Task: Create a blank project AgileRealm with privacy Public and default view as List and in the team Taskers . Create three sections in the project as To-Do, Doing and Done
Action: Mouse moved to (85, 70)
Screenshot: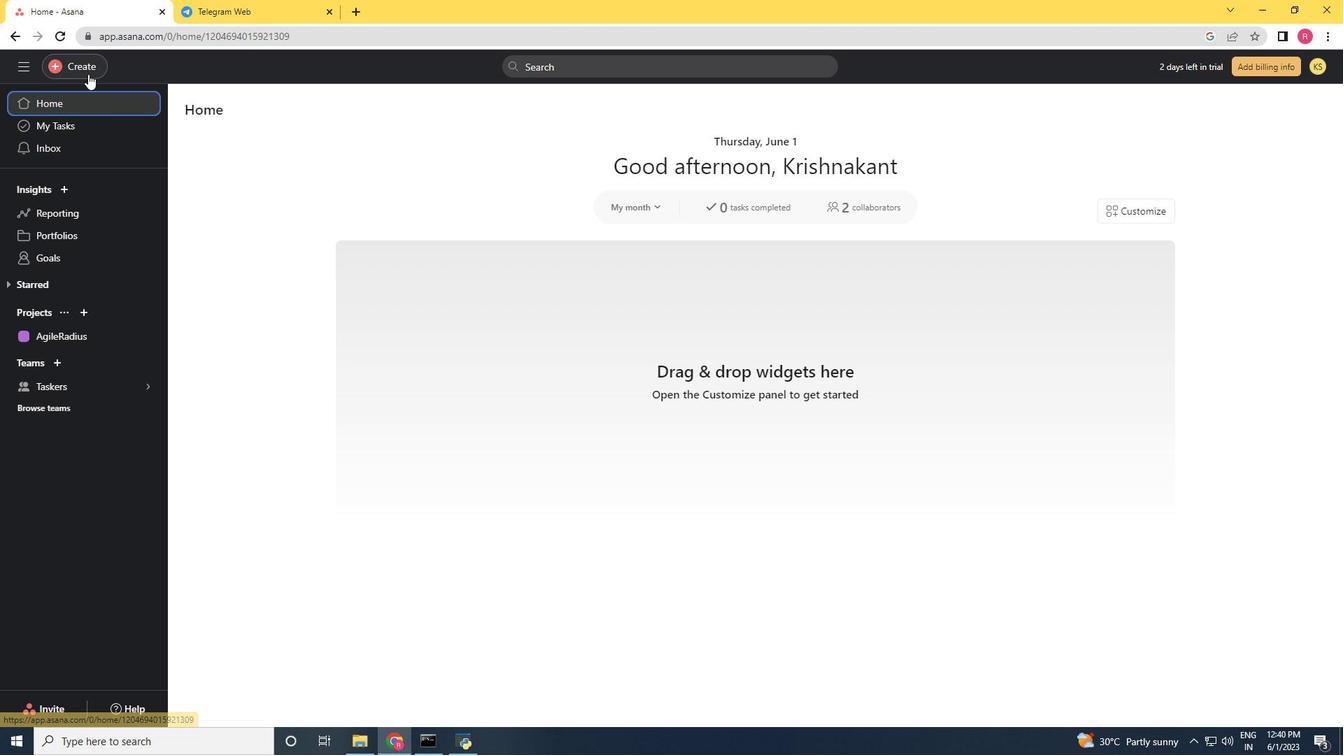
Action: Mouse pressed left at (85, 70)
Screenshot: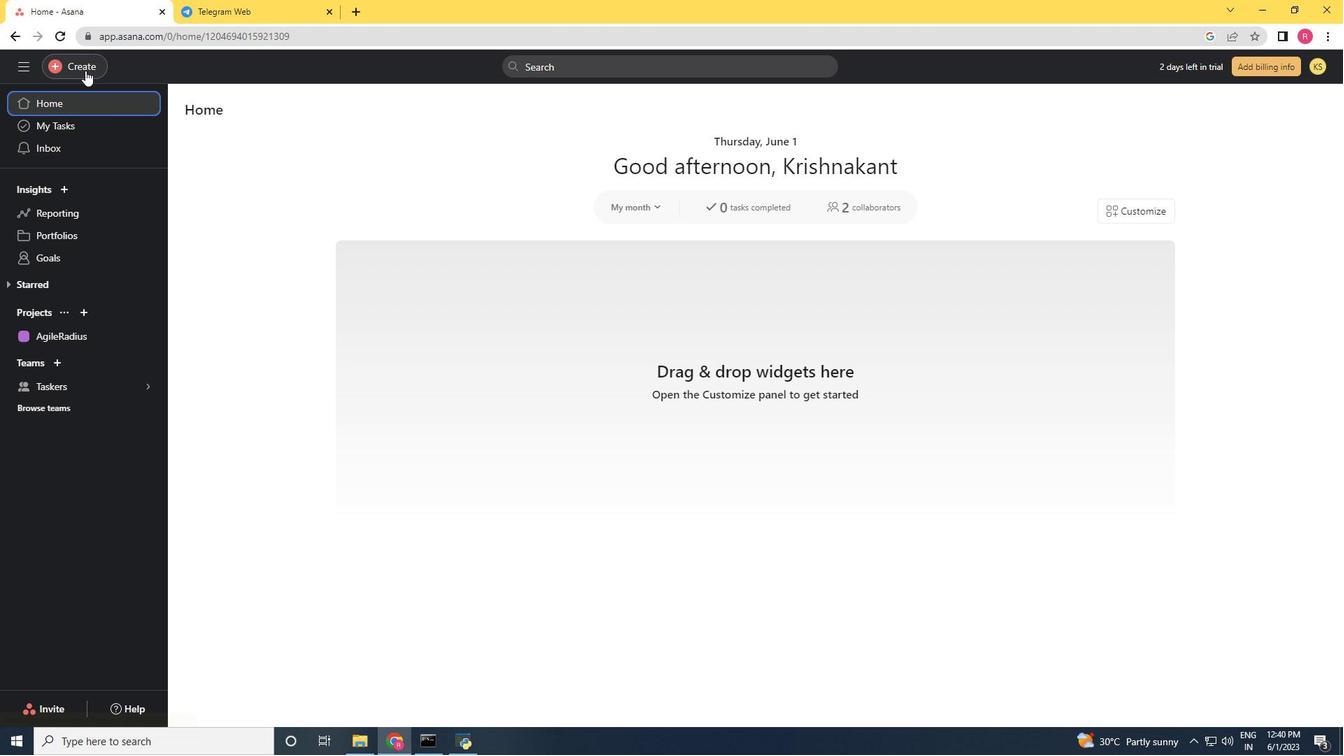 
Action: Mouse moved to (189, 105)
Screenshot: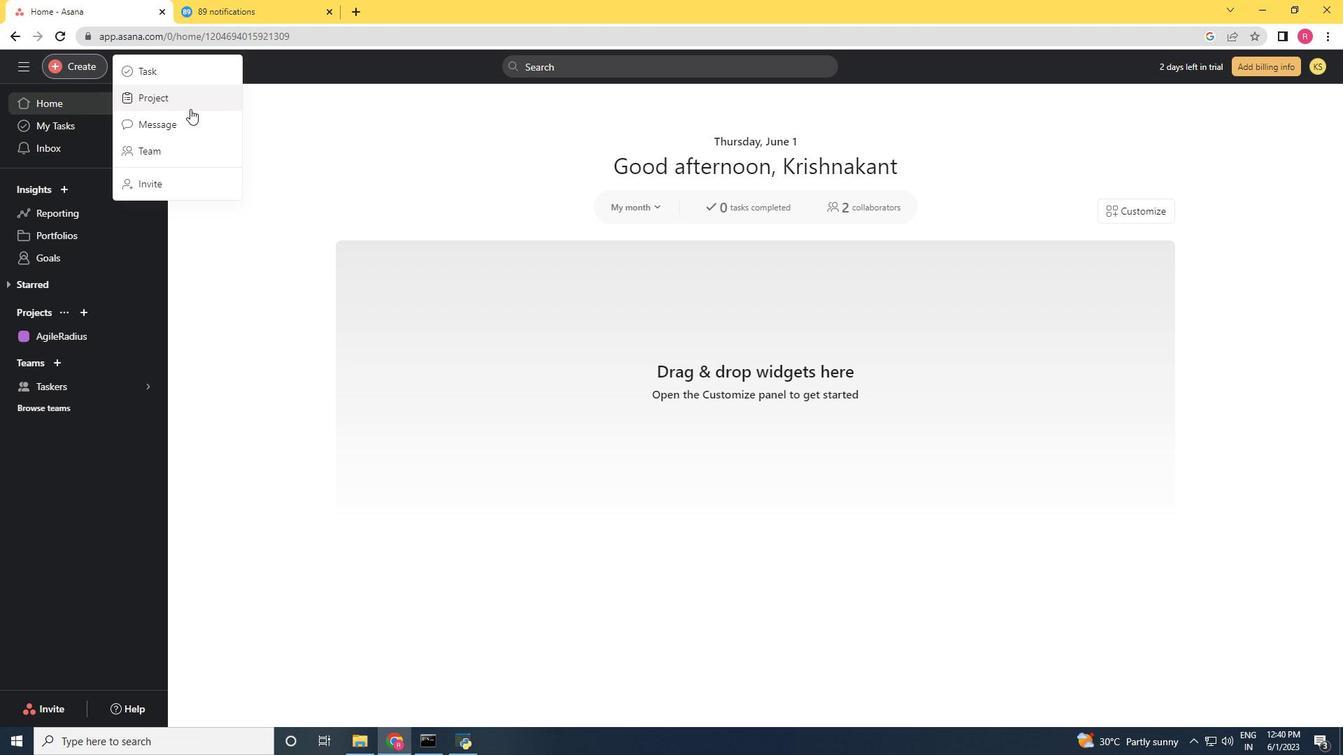 
Action: Mouse pressed left at (189, 105)
Screenshot: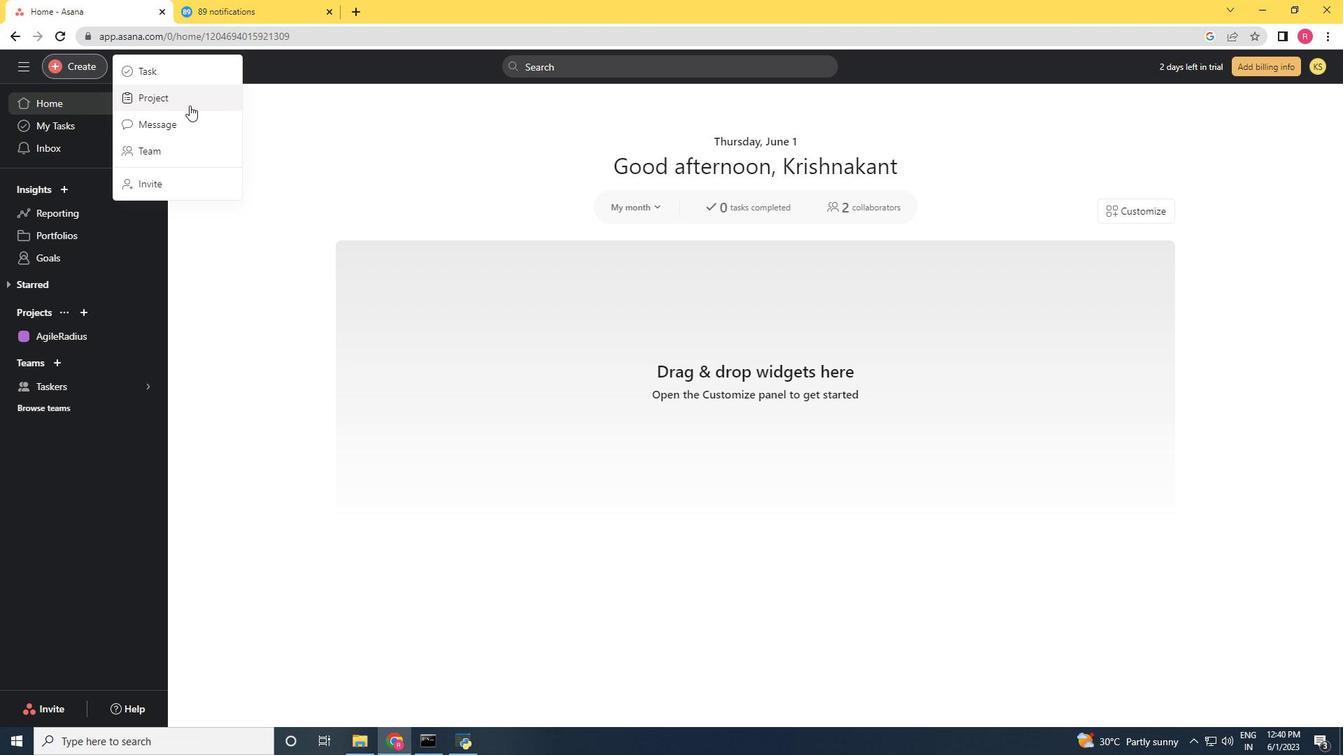
Action: Mouse moved to (585, 382)
Screenshot: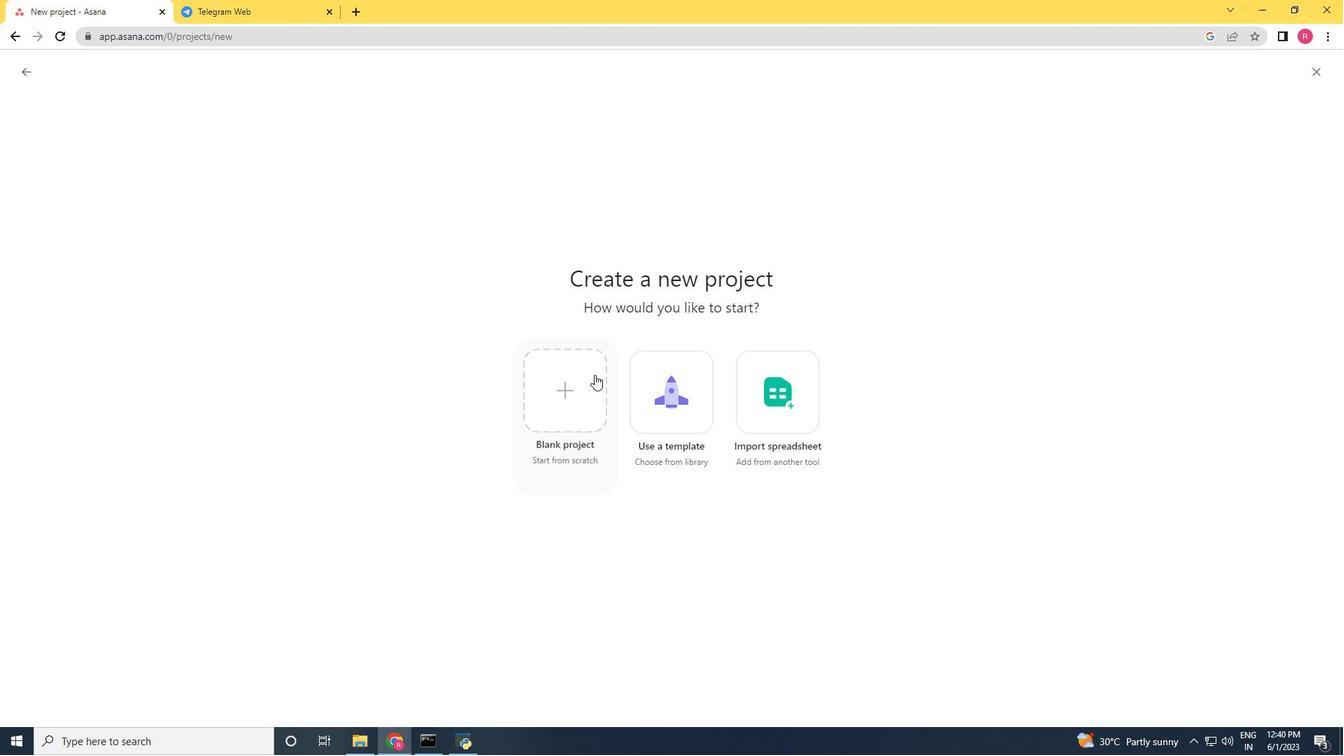 
Action: Mouse pressed left at (585, 382)
Screenshot: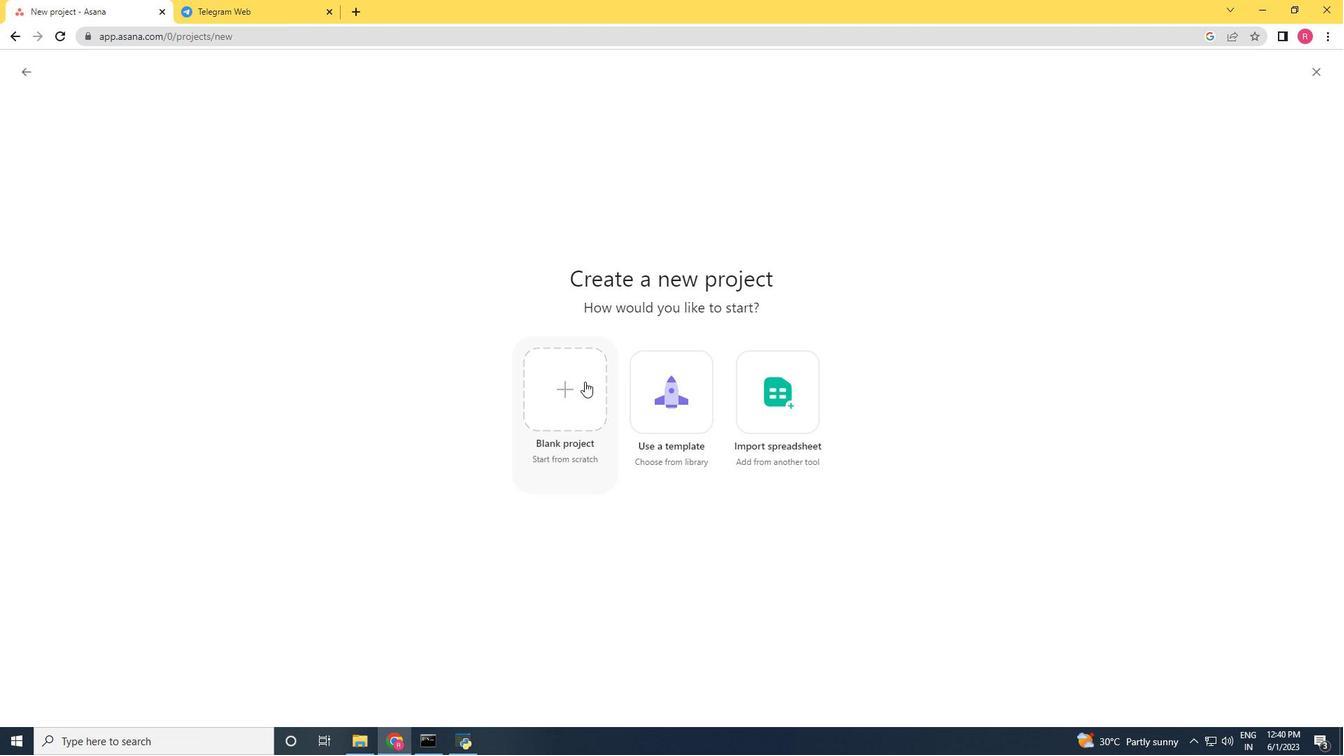 
Action: Key pressed <Key.shift><Key.shift><Key.shift><Key.shift><Key.shift>Agile<Key.shift>Realm
Screenshot: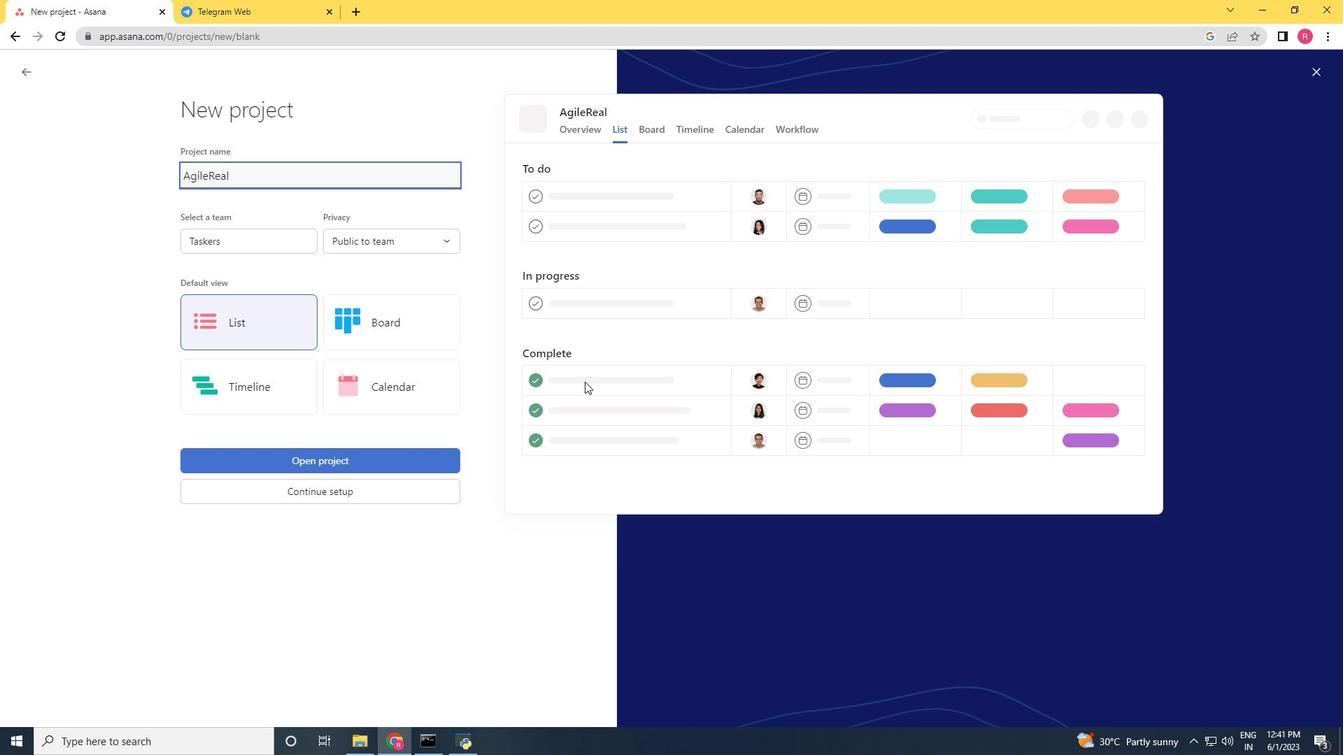 
Action: Mouse moved to (360, 246)
Screenshot: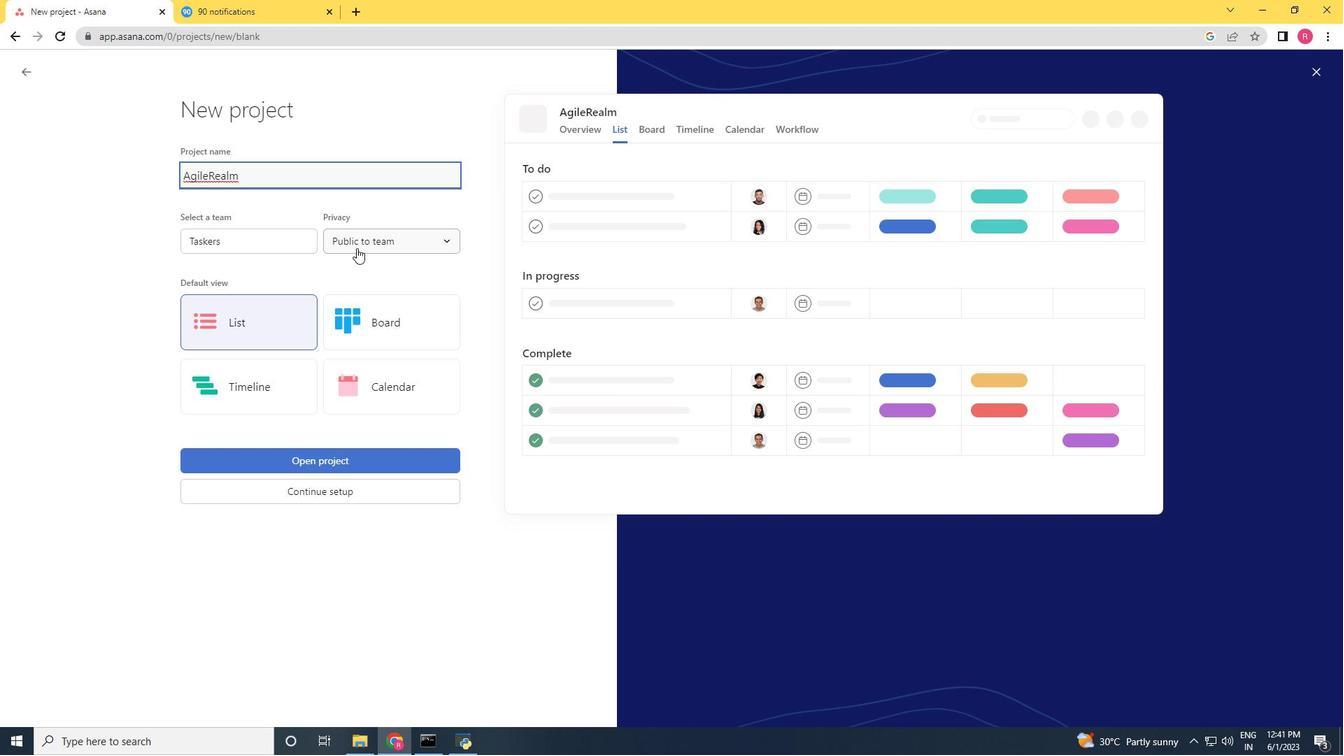 
Action: Mouse pressed left at (360, 246)
Screenshot: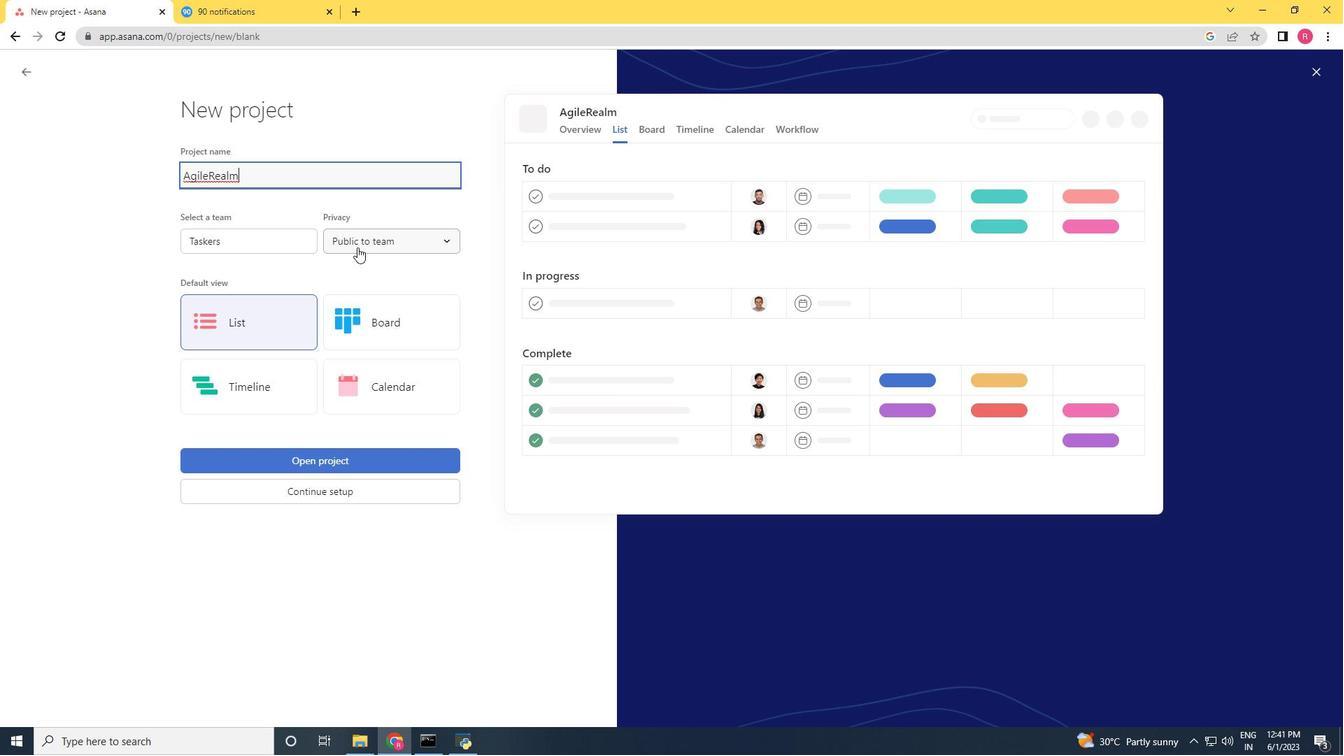 
Action: Mouse moved to (362, 264)
Screenshot: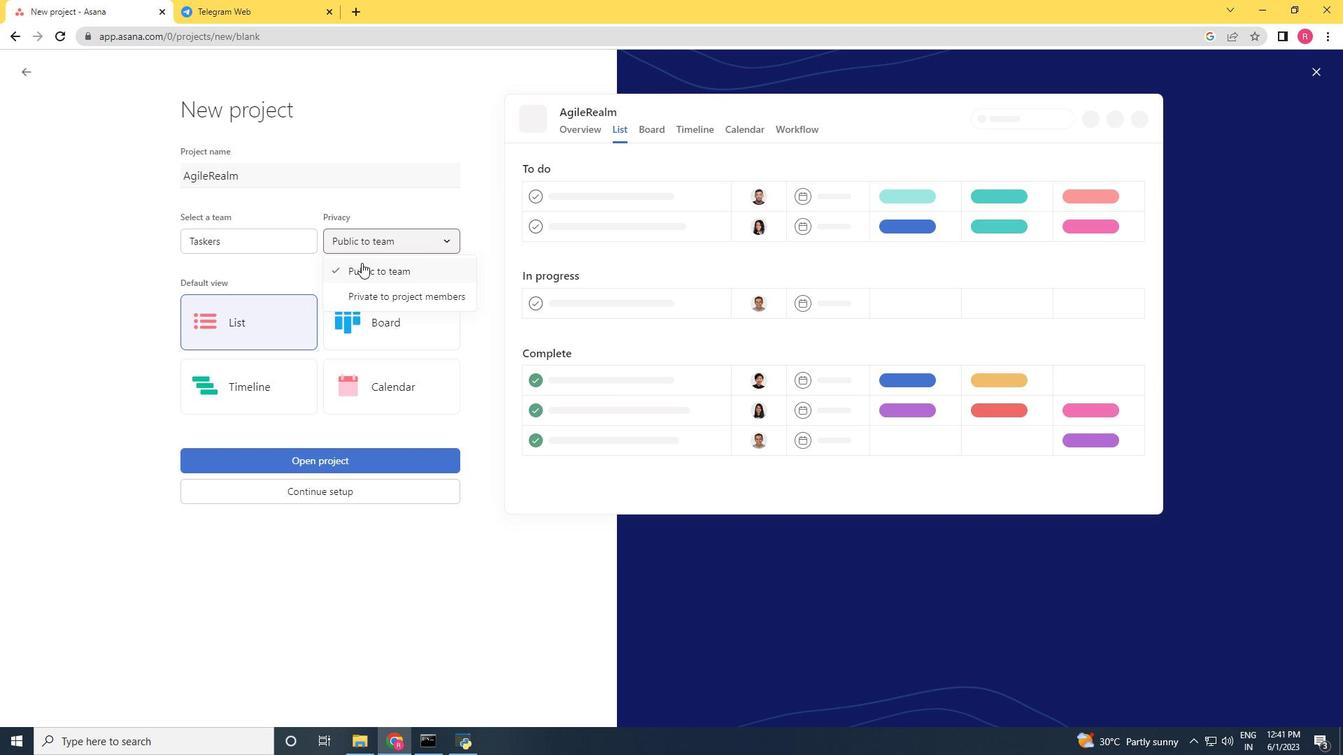 
Action: Mouse pressed left at (362, 264)
Screenshot: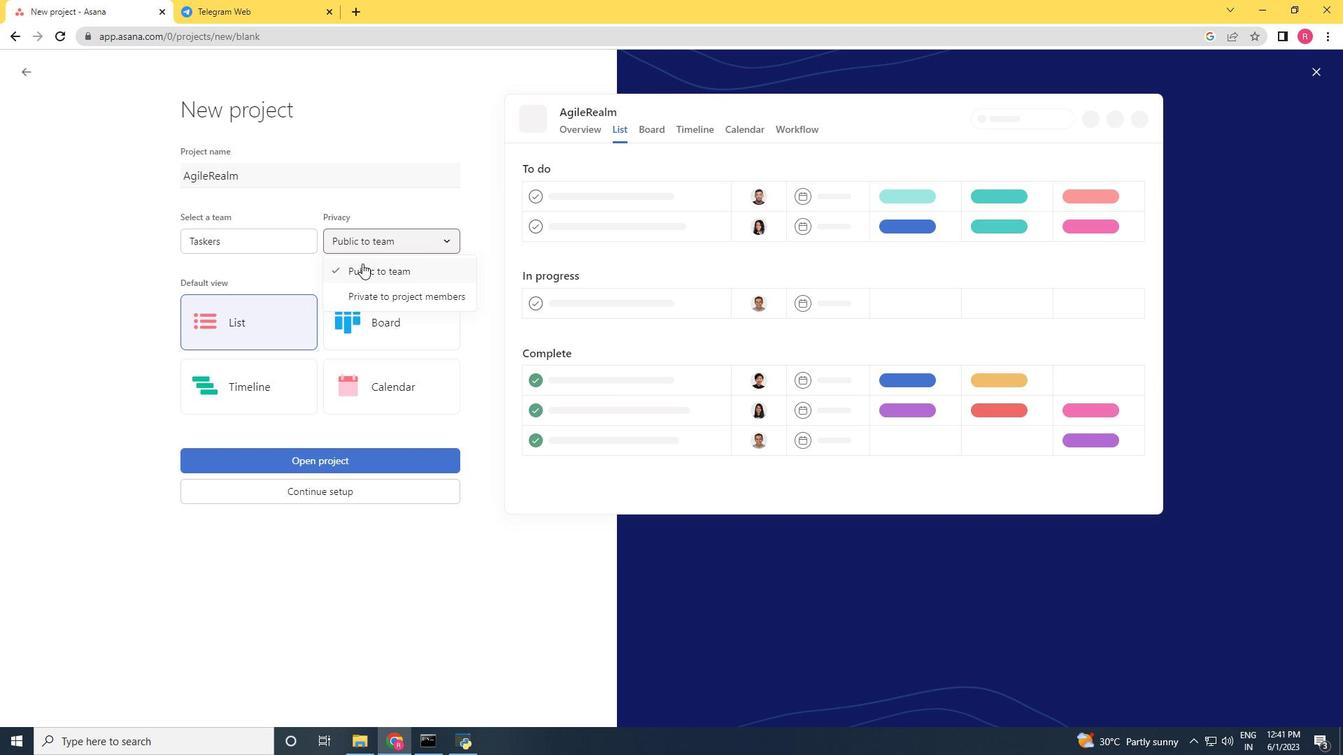 
Action: Mouse moved to (254, 304)
Screenshot: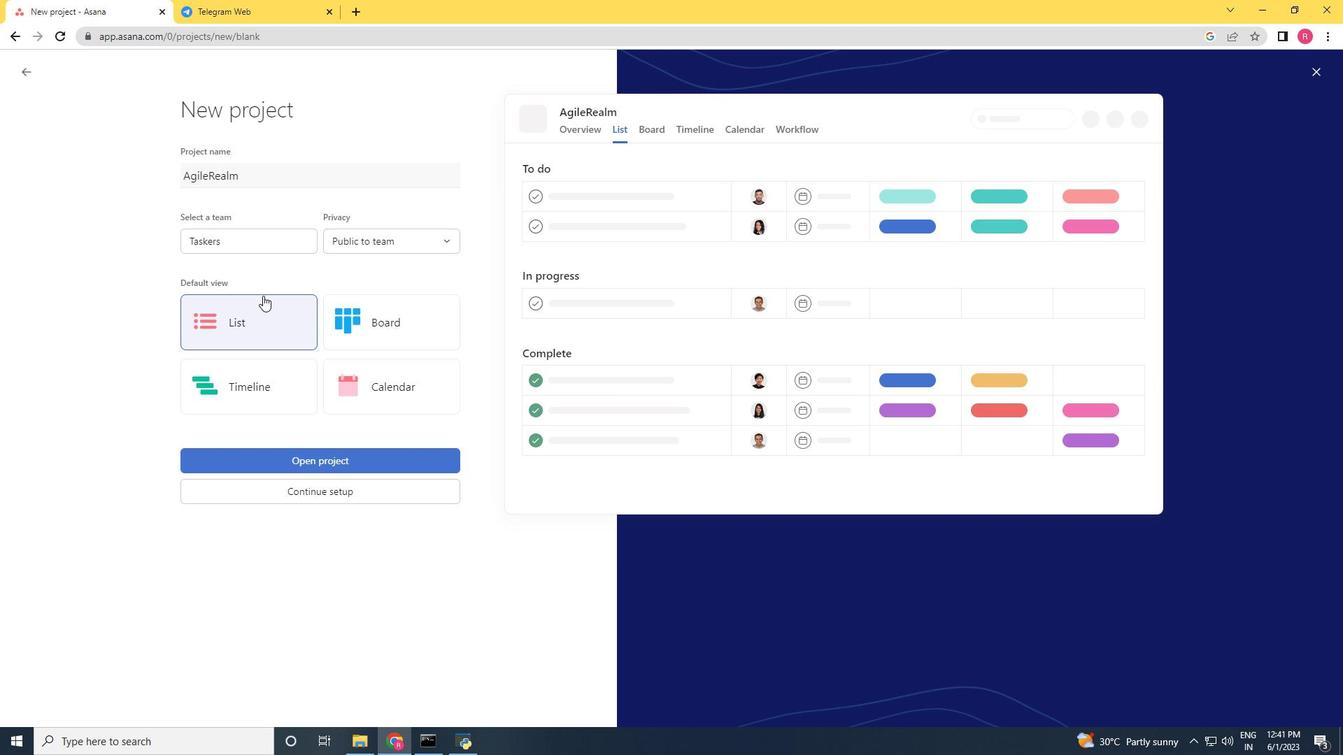 
Action: Mouse pressed left at (254, 304)
Screenshot: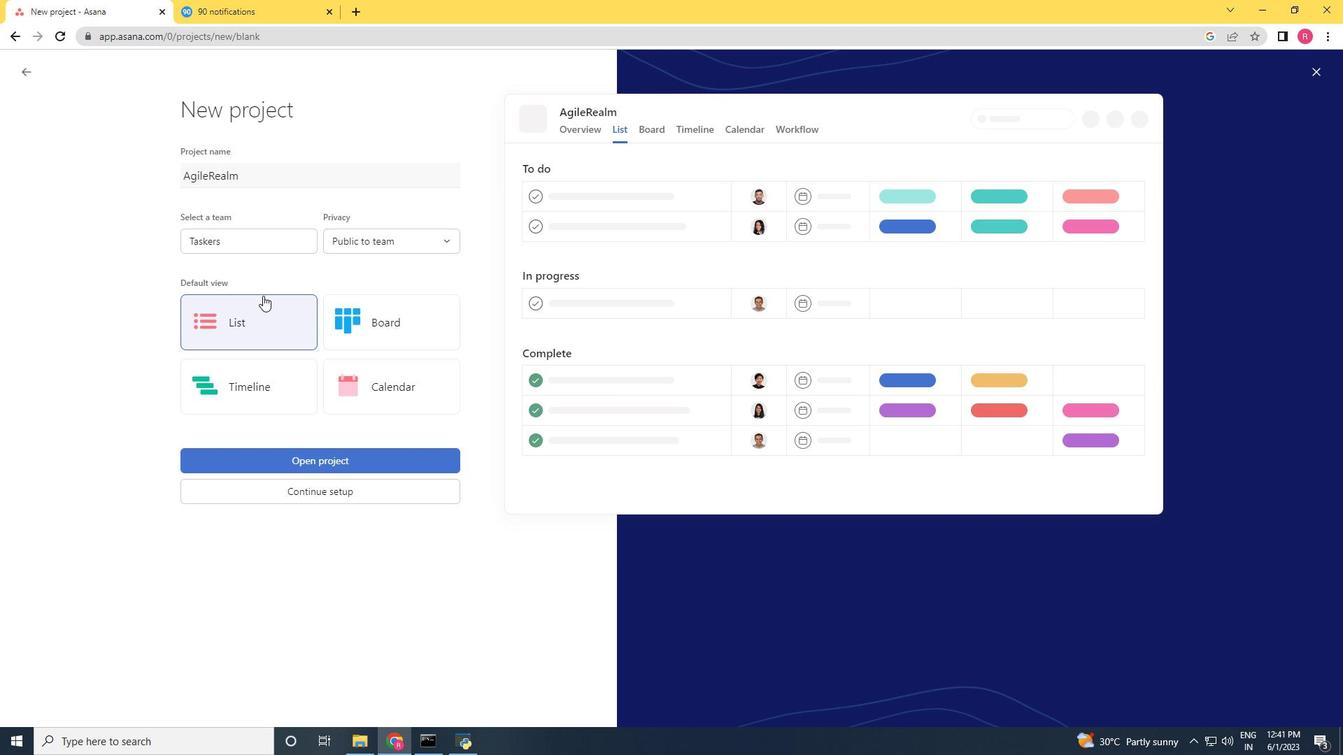 
Action: Mouse moved to (234, 239)
Screenshot: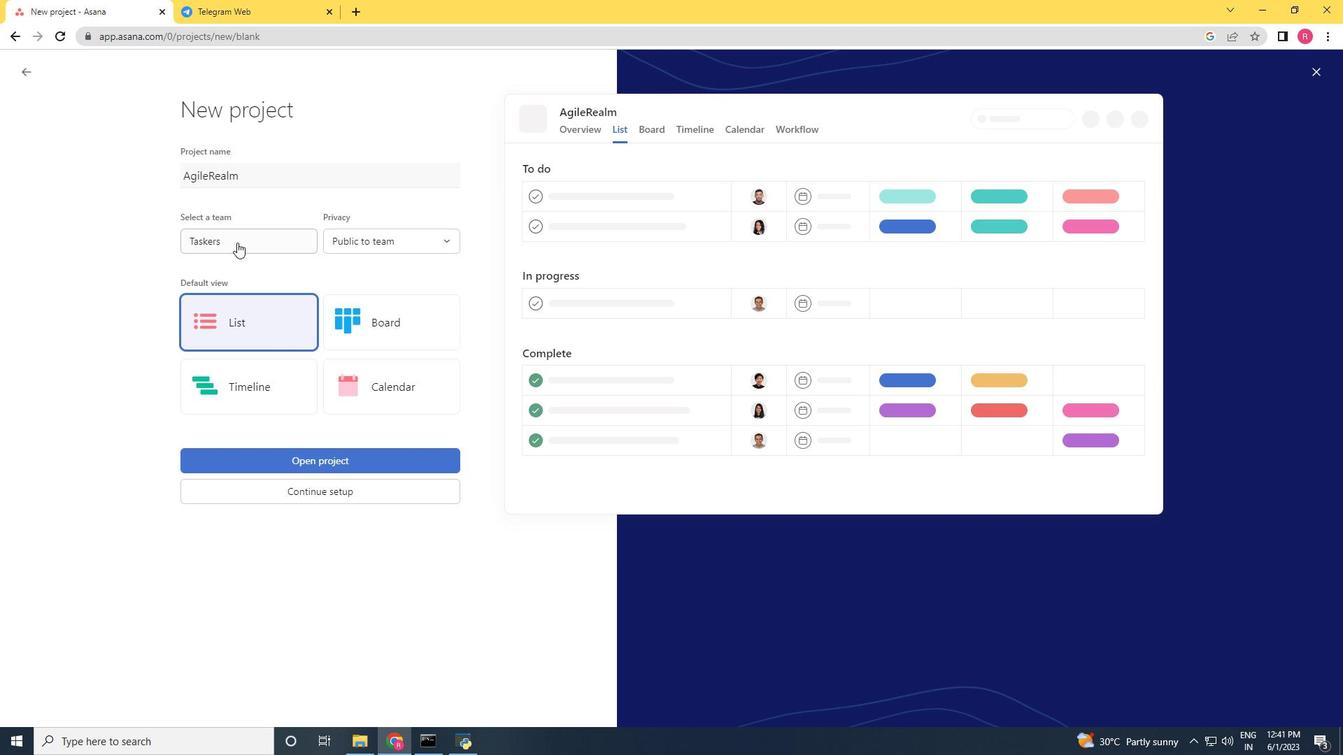 
Action: Mouse pressed left at (234, 239)
Screenshot: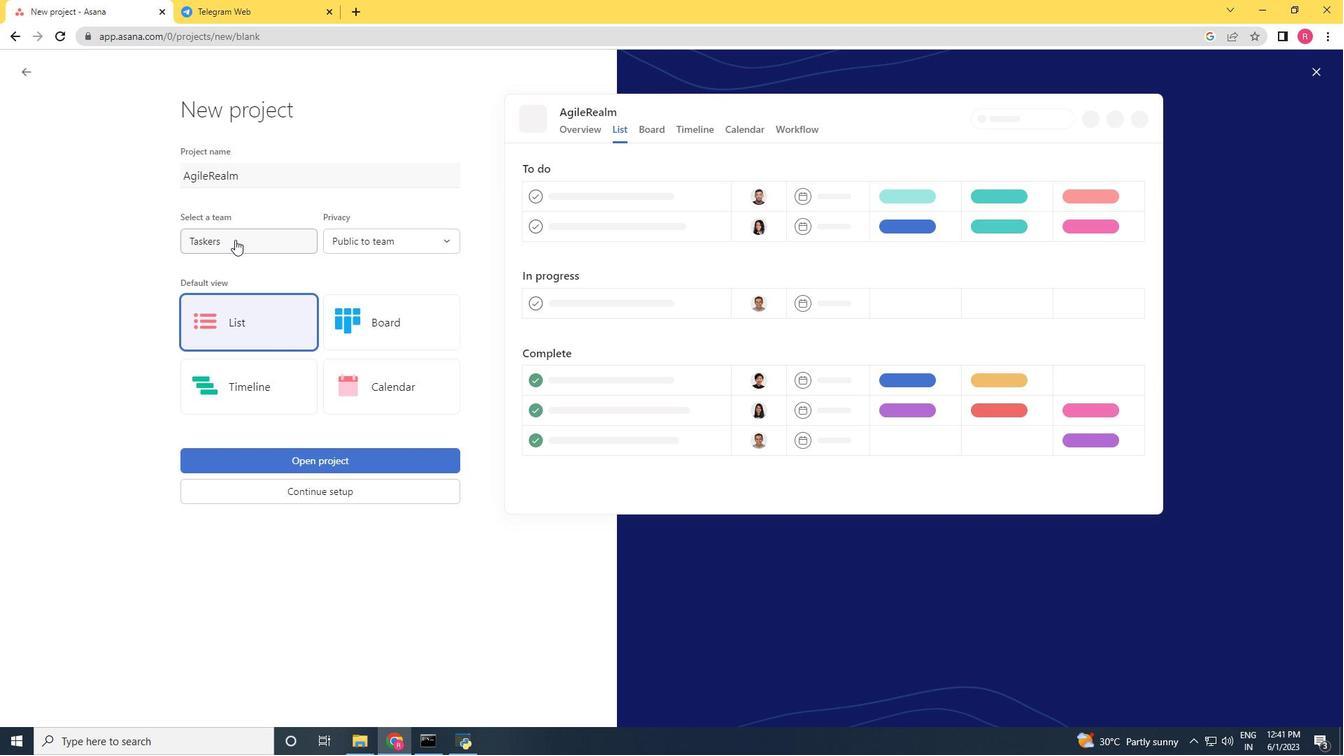 
Action: Mouse moved to (242, 265)
Screenshot: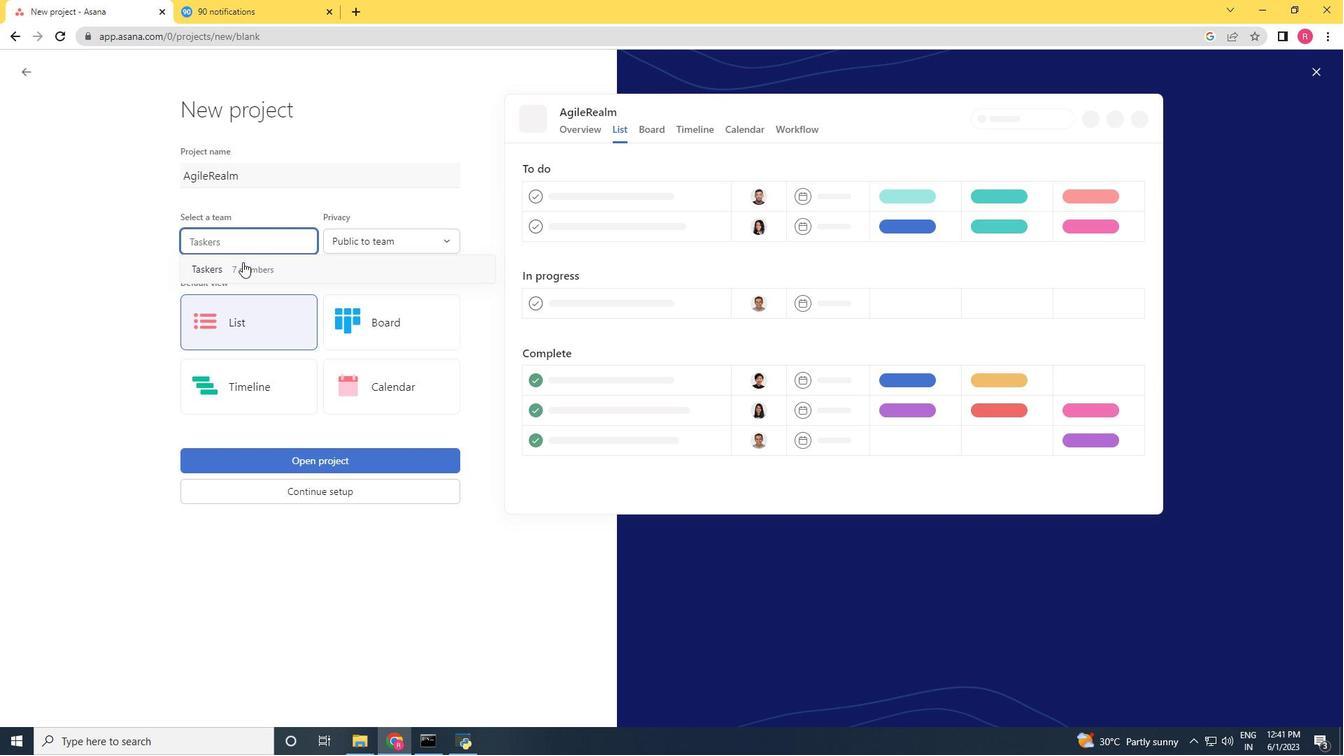 
Action: Mouse pressed left at (242, 265)
Screenshot: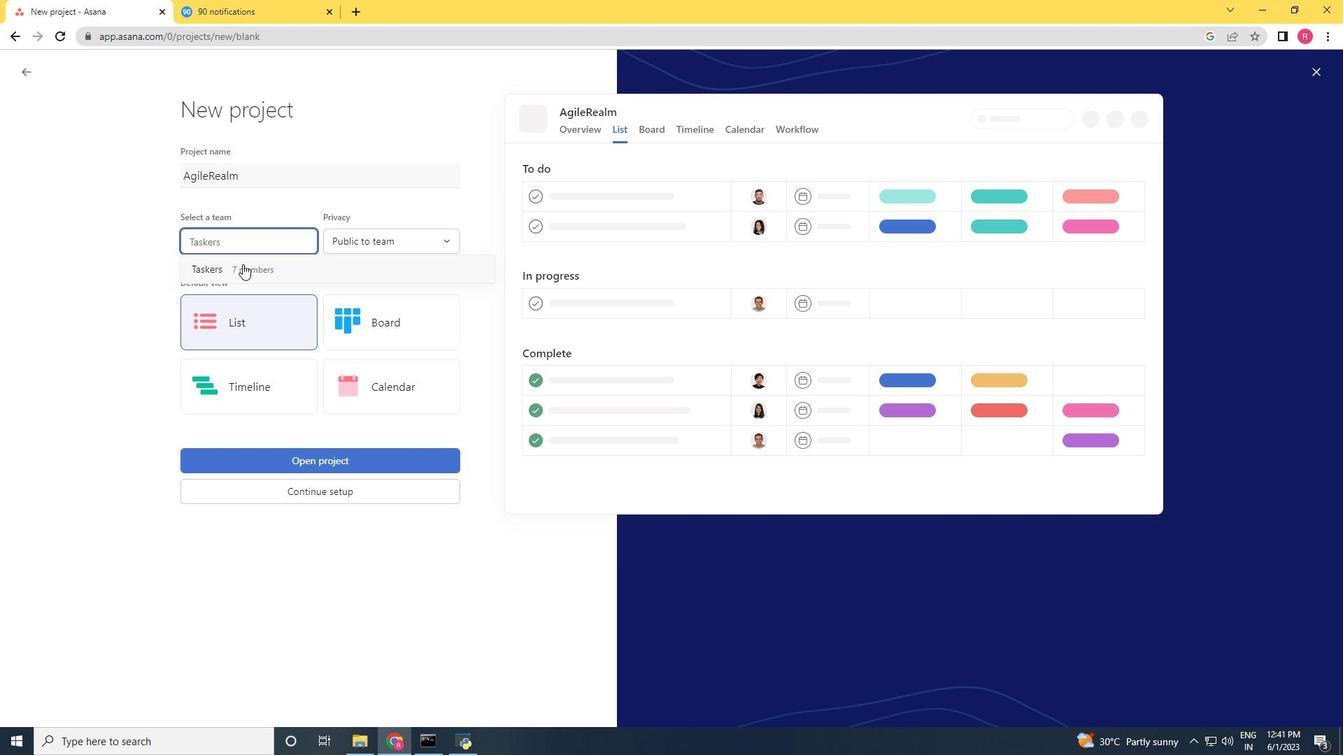 
Action: Mouse moved to (304, 469)
Screenshot: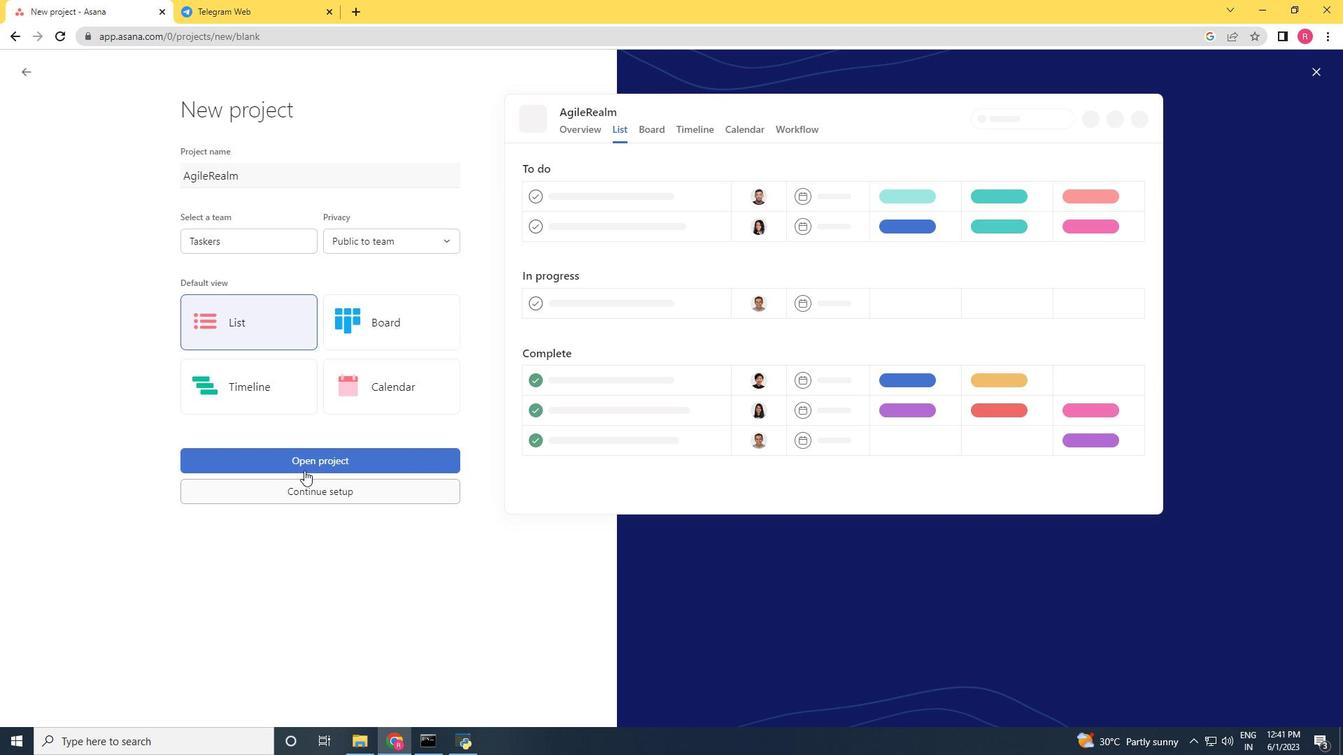 
Action: Mouse pressed left at (304, 469)
Screenshot: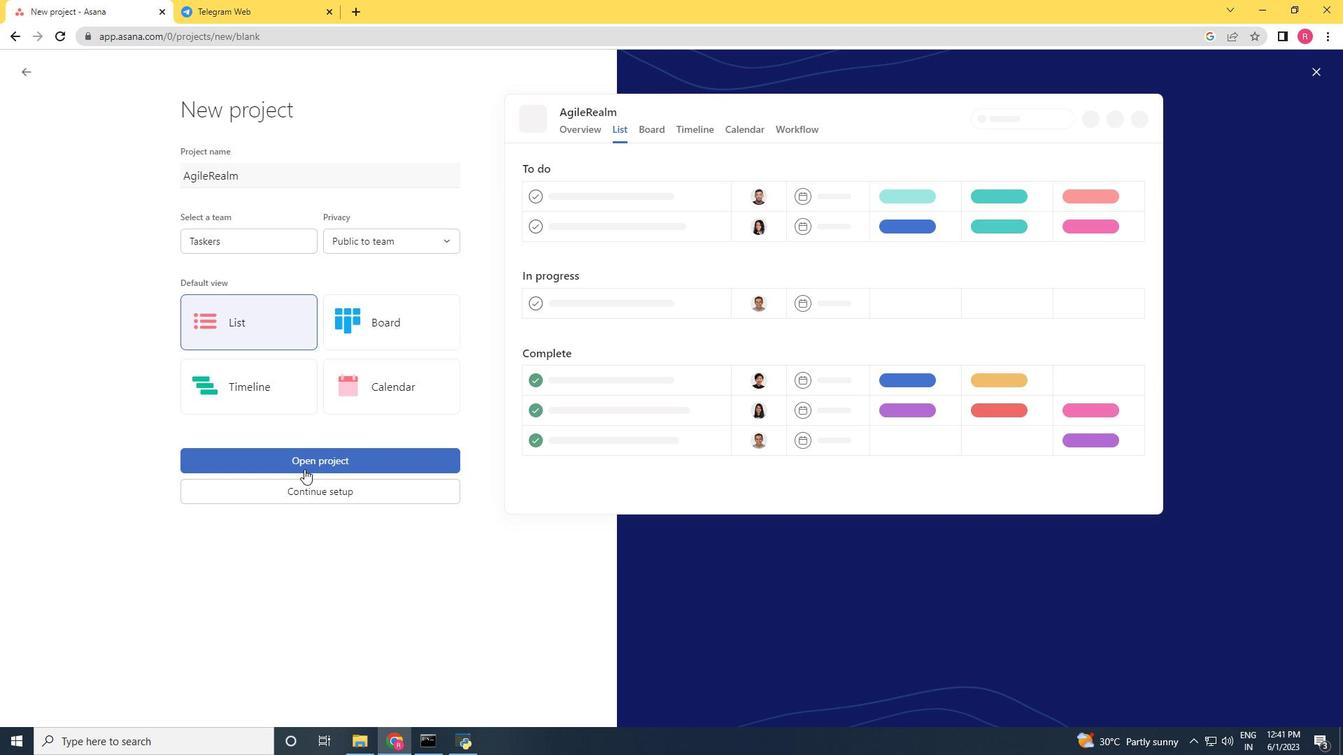 
Action: Mouse moved to (234, 315)
Screenshot: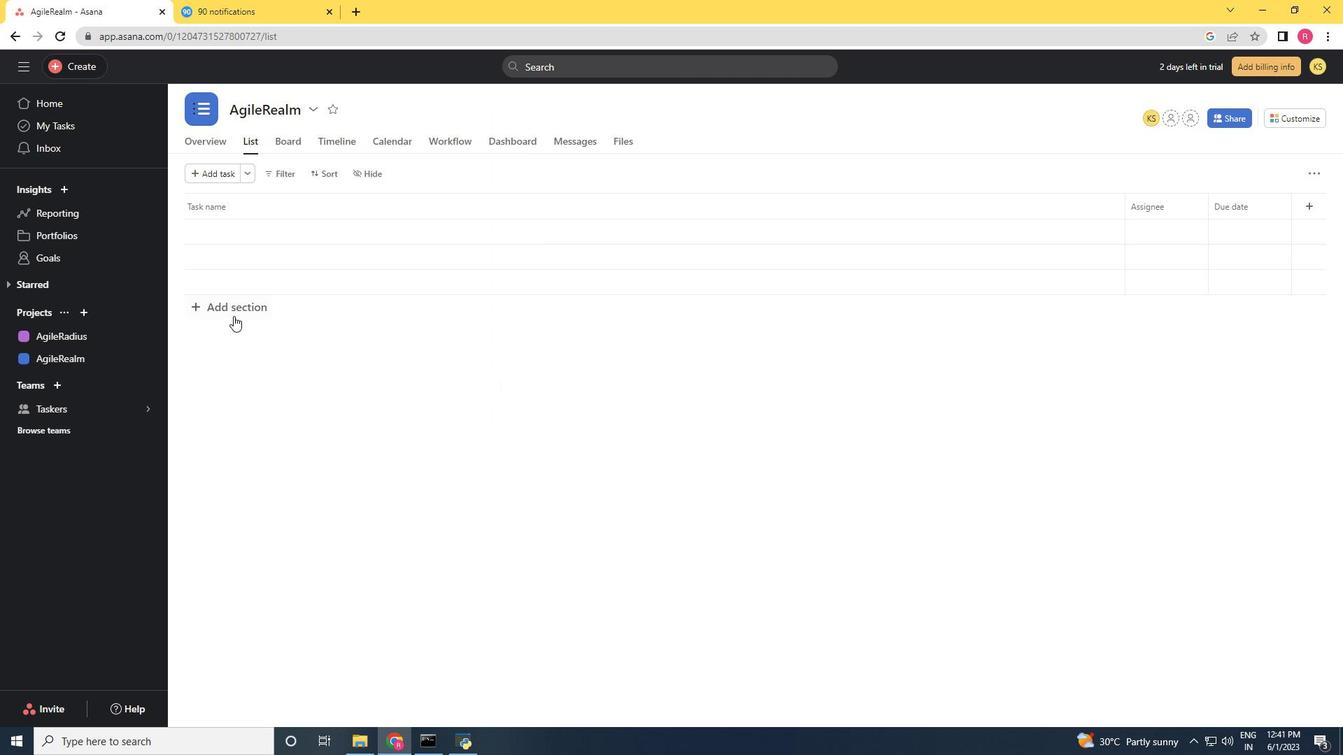 
Action: Mouse pressed left at (234, 315)
Screenshot: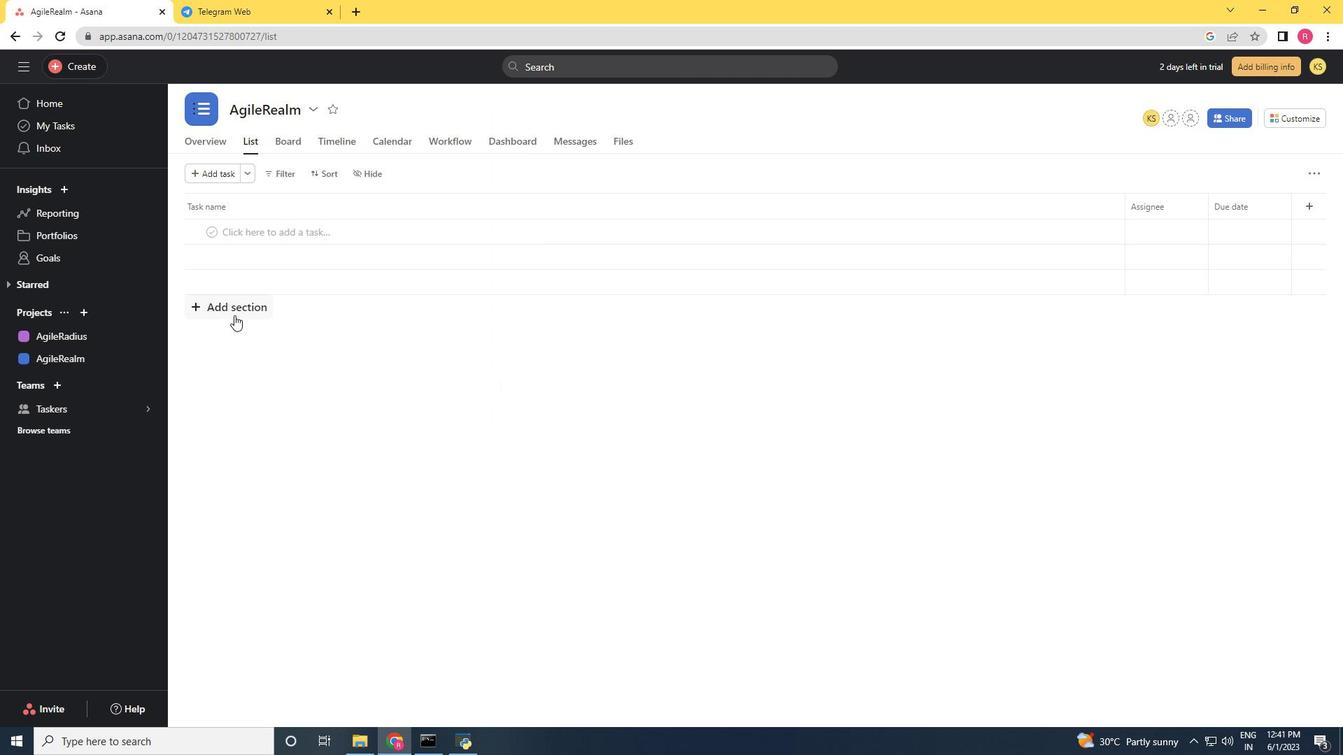
Action: Key pressed <Key.shift>To-<Key.shift>Do<Key.enter>
Screenshot: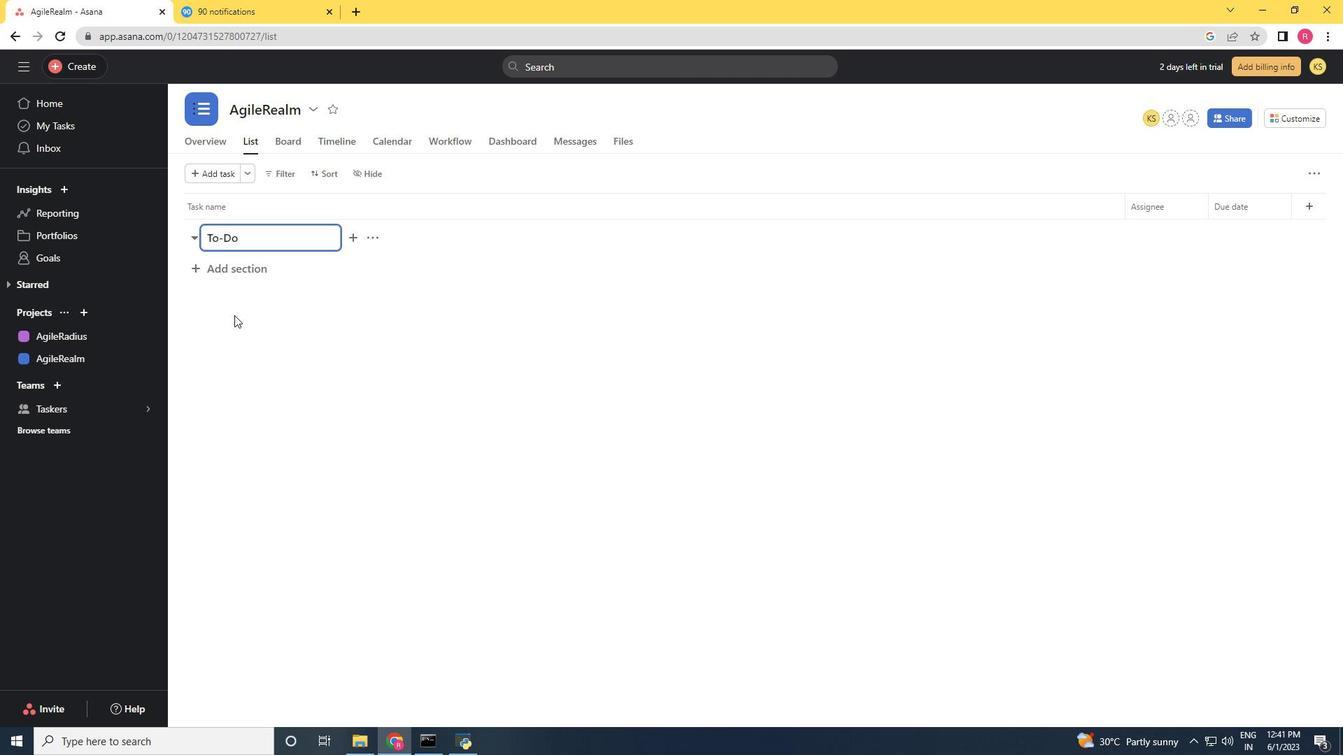
Action: Mouse moved to (241, 325)
Screenshot: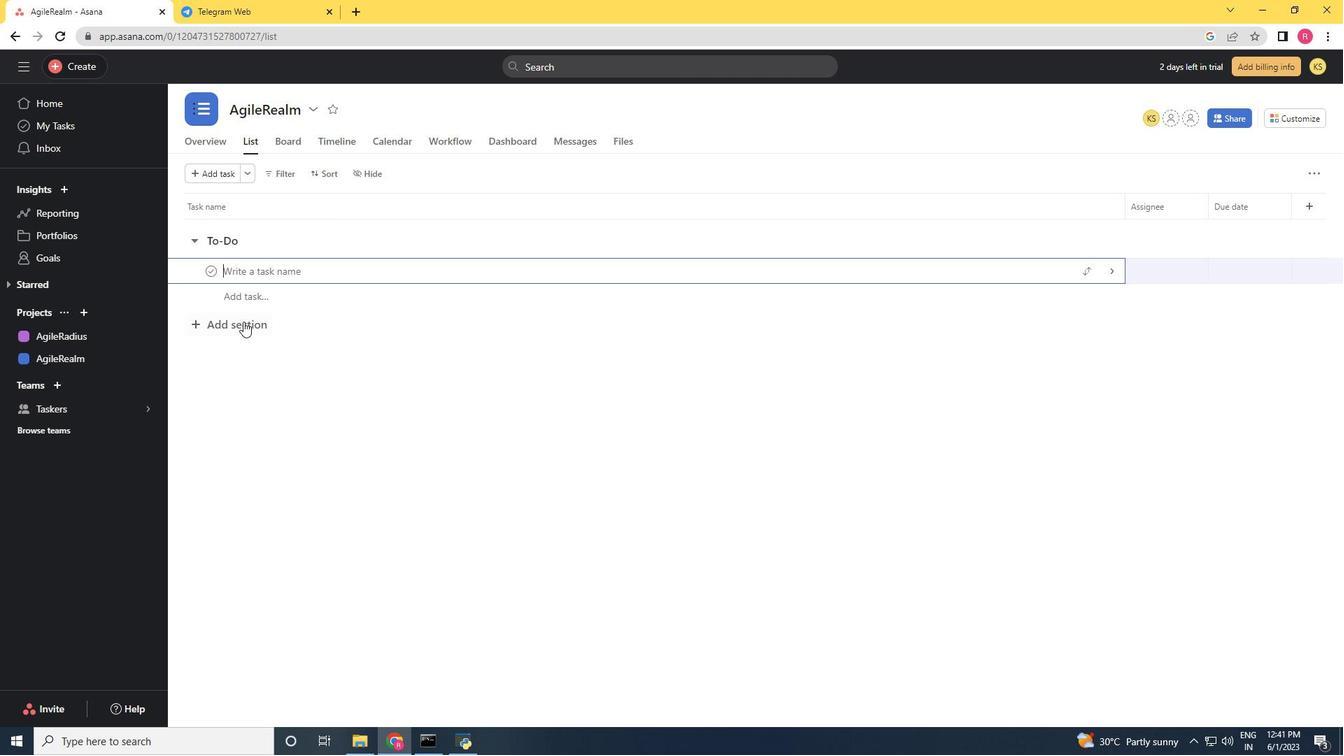 
Action: Mouse pressed left at (241, 325)
Screenshot: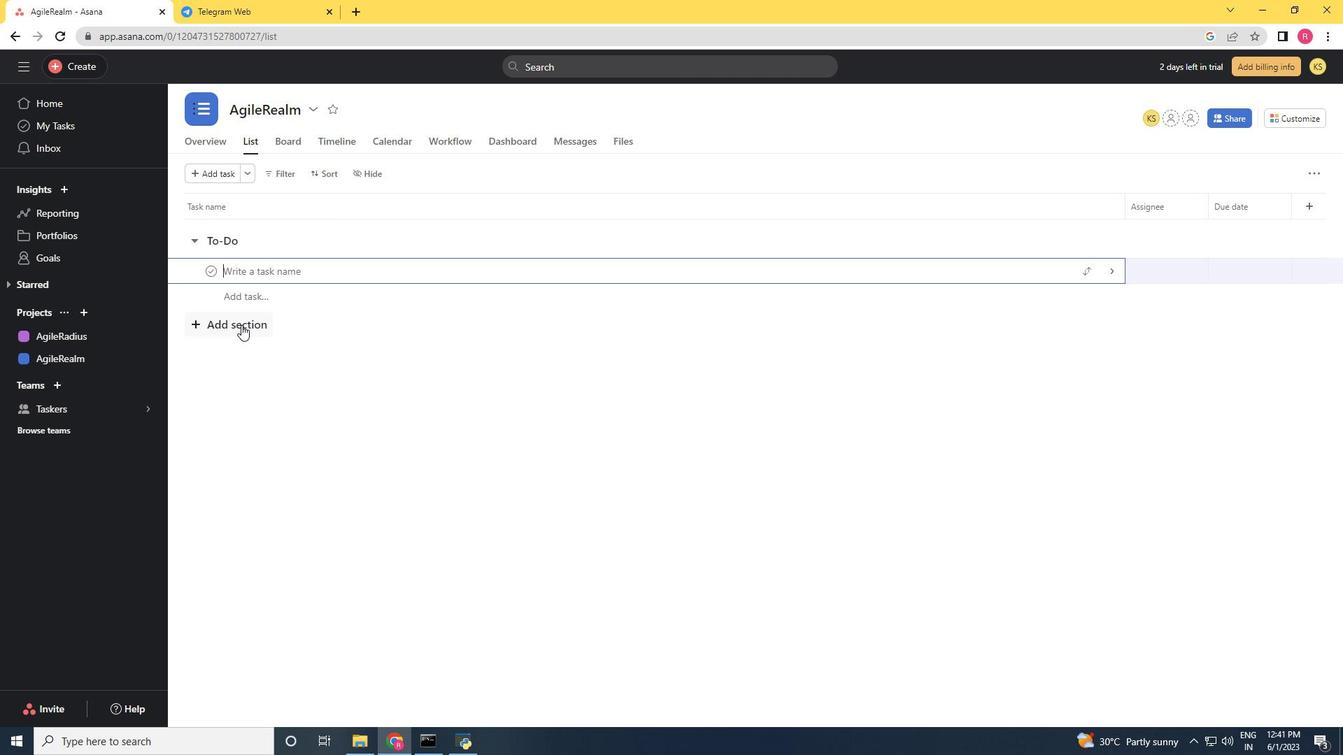 
Action: Mouse moved to (226, 270)
Screenshot: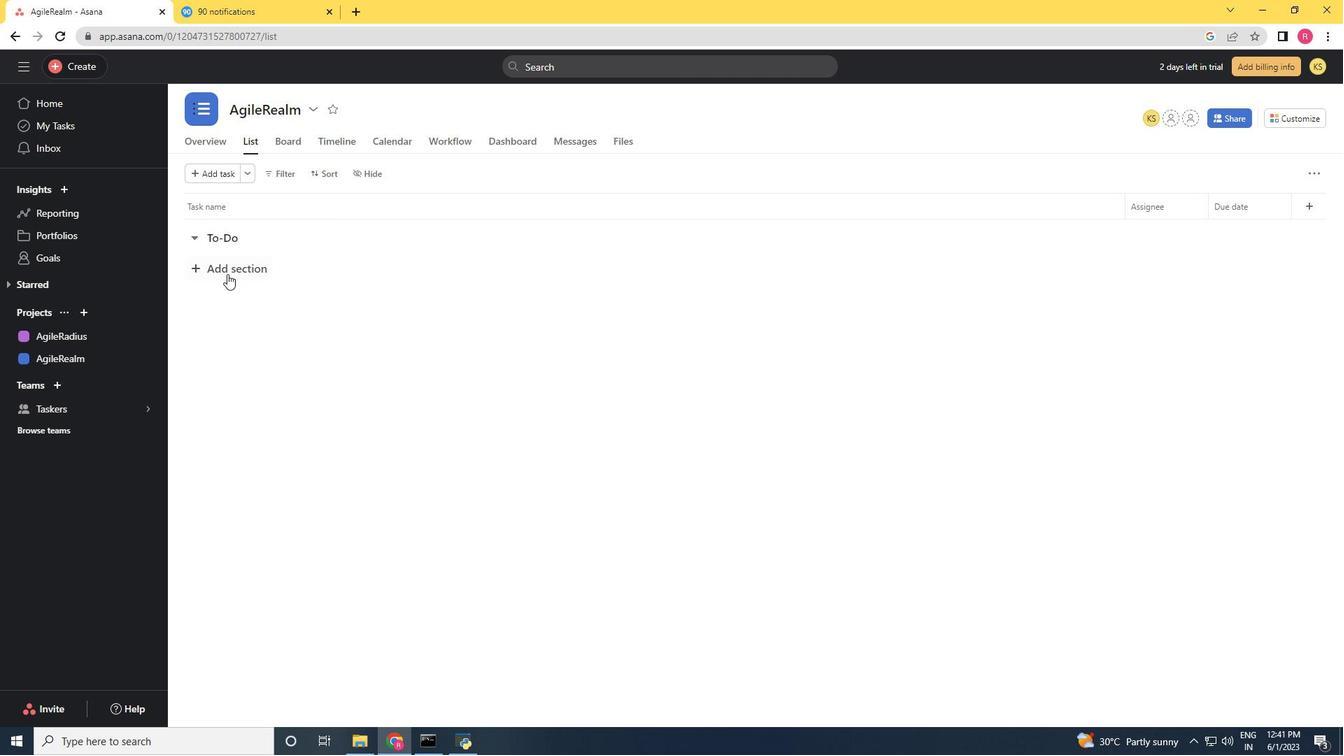 
Action: Mouse pressed left at (226, 270)
Screenshot: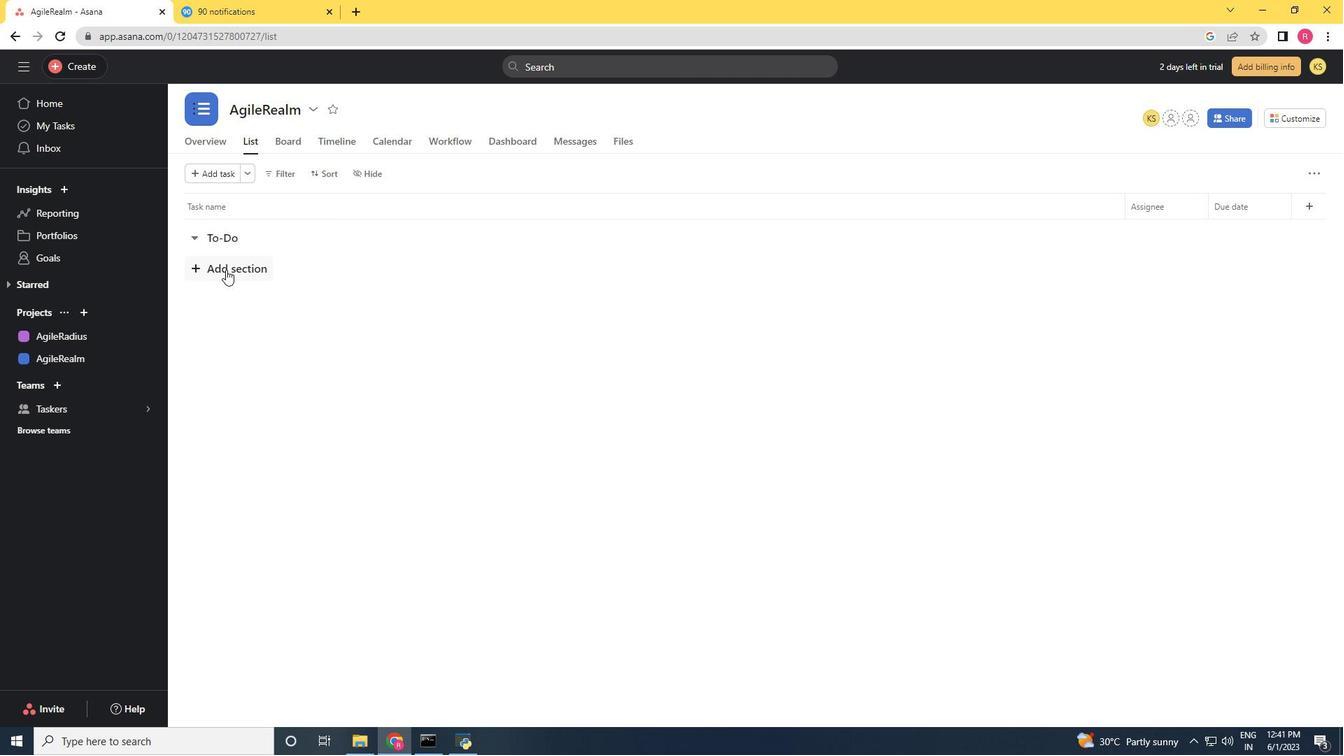 
Action: Key pressed <Key.shift><Key.shift><Key.shift><Key.shift><Key.shift><Key.shift><Key.shift><Key.shift><Key.shift><Key.shift><Key.shift>Doing<Key.enter>
Screenshot: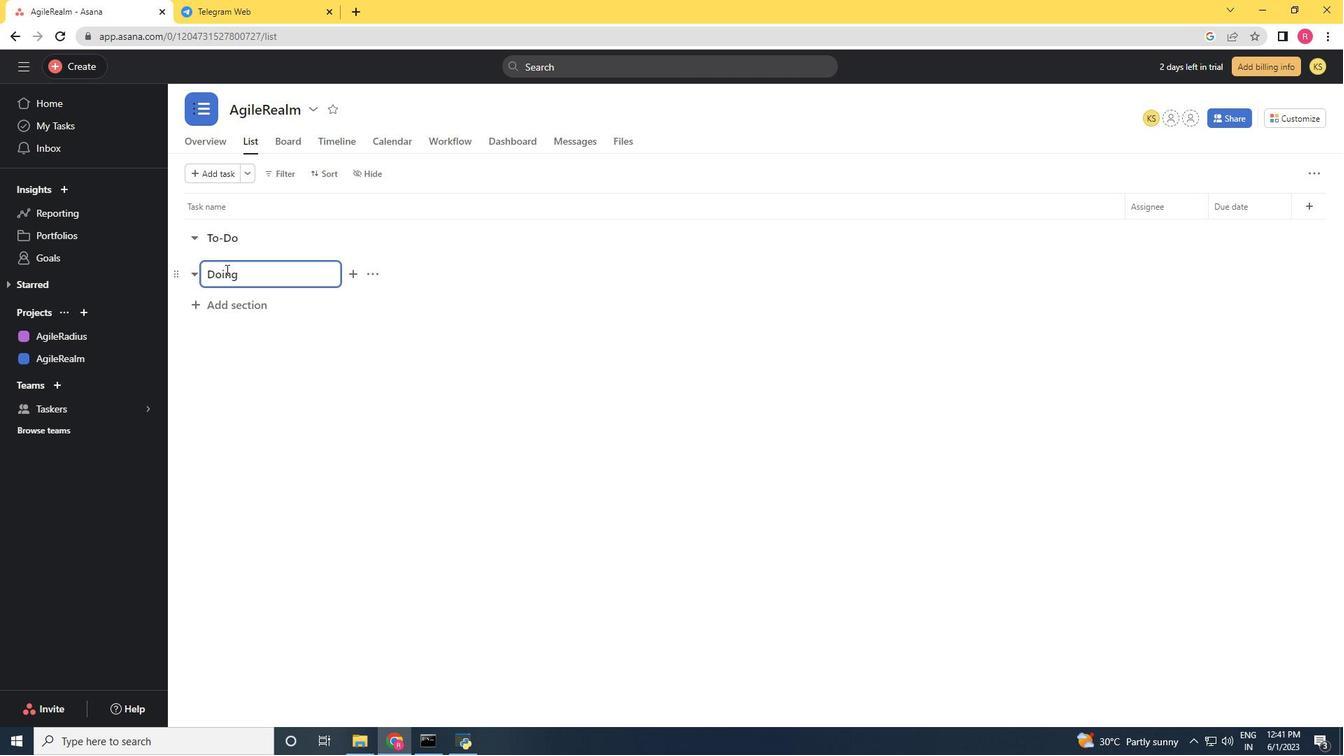 
Action: Mouse moved to (241, 356)
Screenshot: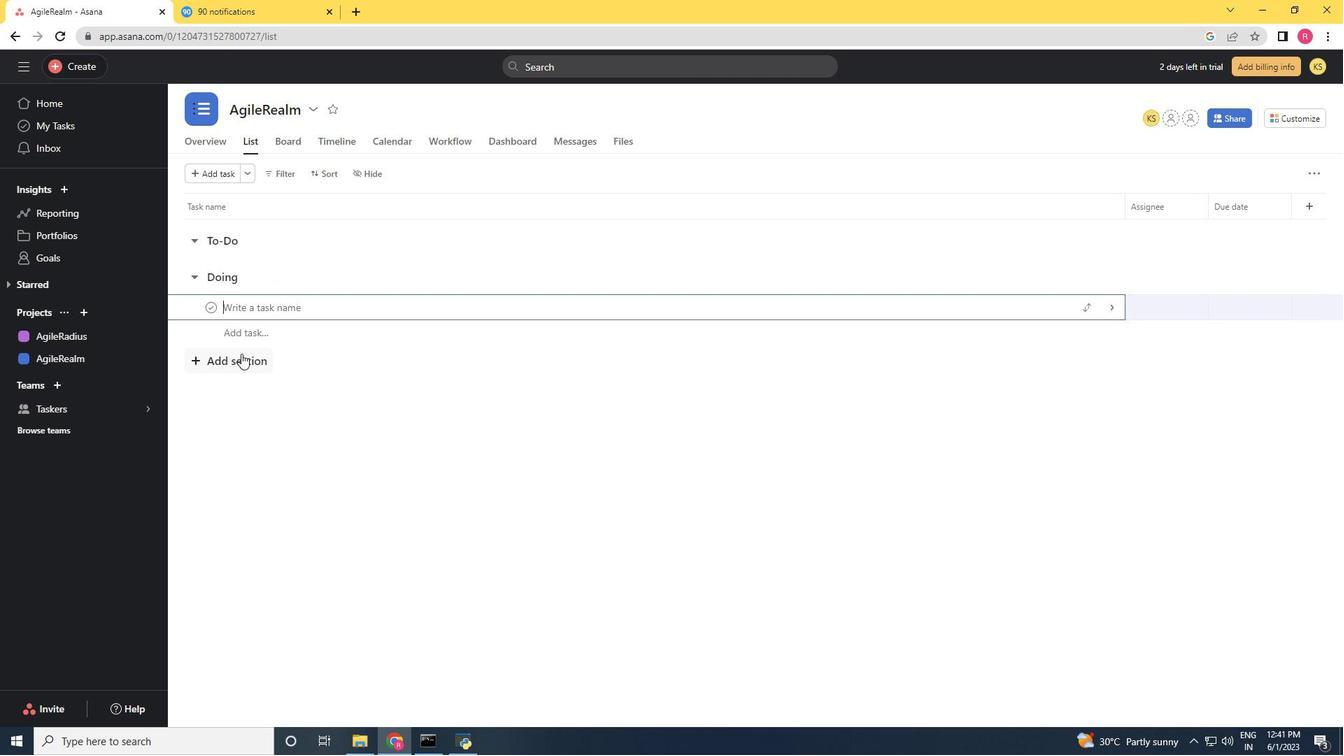 
Action: Mouse pressed left at (241, 356)
Screenshot: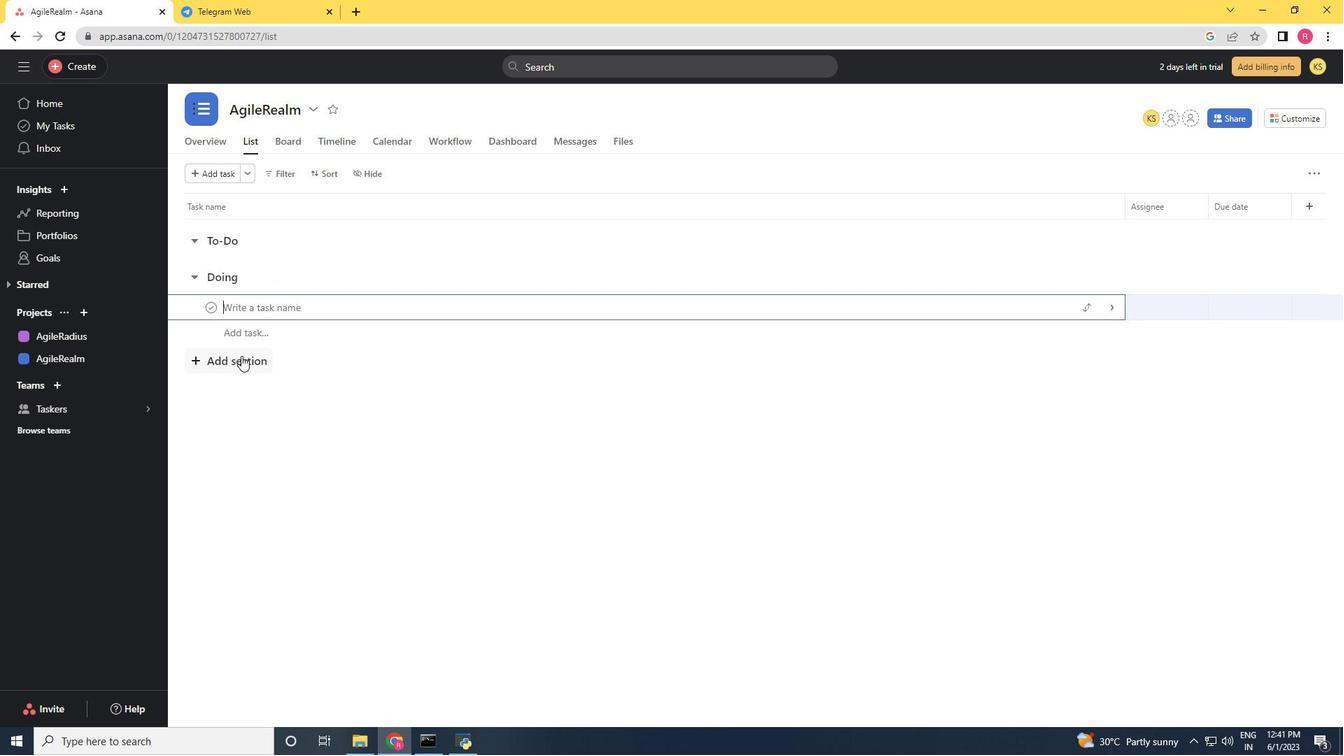 
Action: Mouse moved to (230, 306)
Screenshot: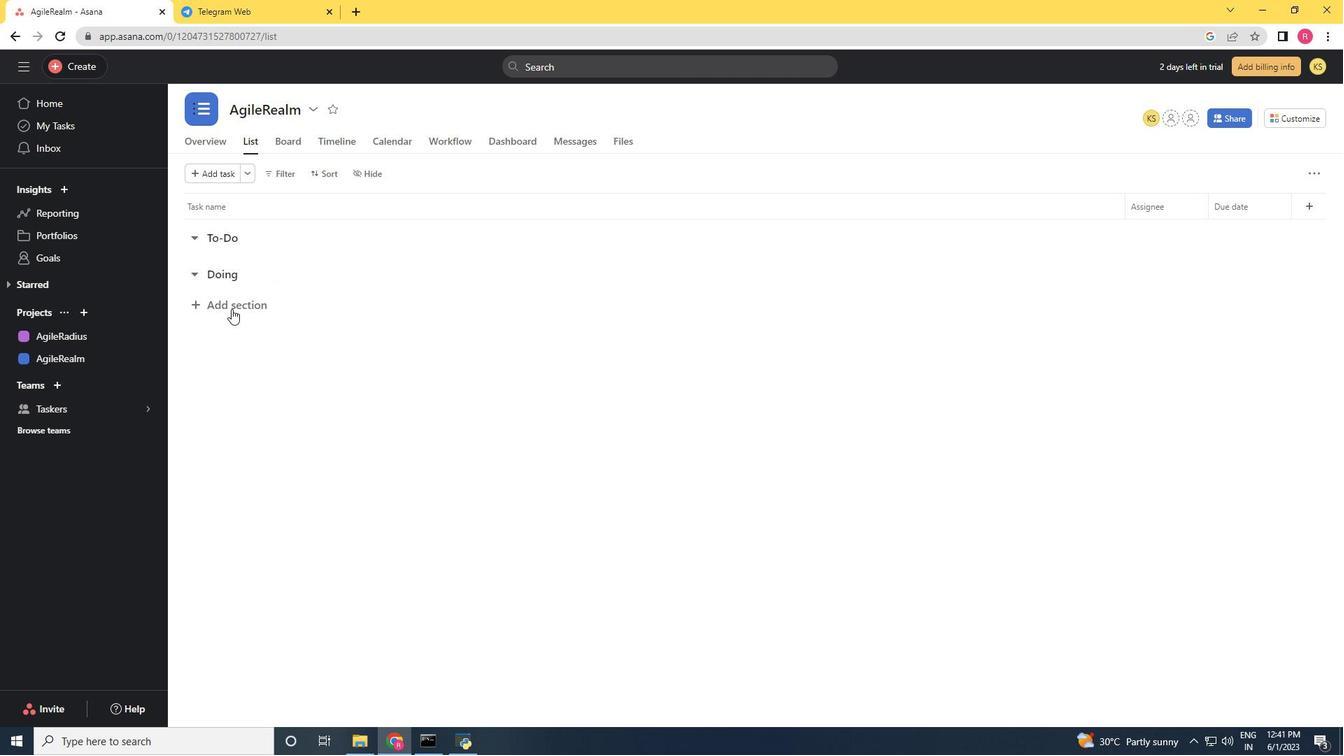 
Action: Mouse pressed left at (230, 306)
Screenshot: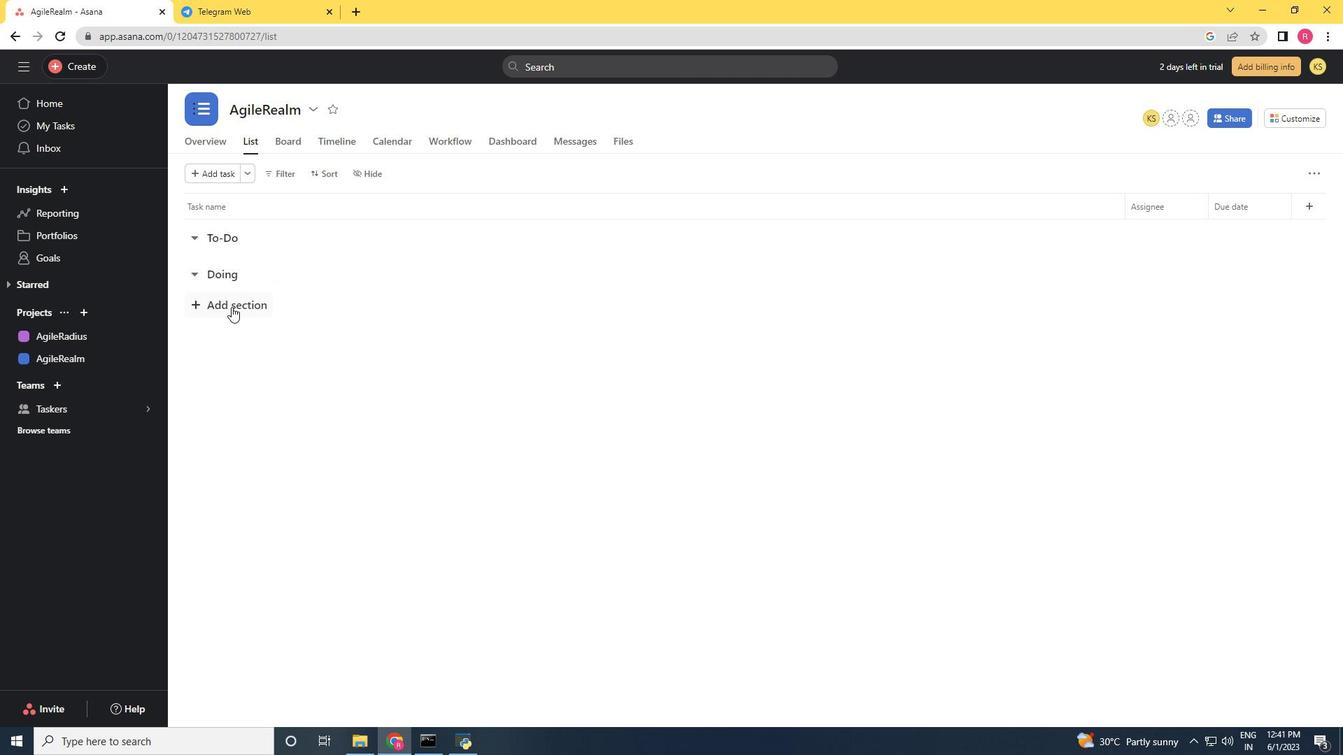 
Action: Key pressed <Key.shift><Key.shift><Key.shift><Key.shift><Key.shift><Key.shift><Key.shift><Key.shift>Done
Screenshot: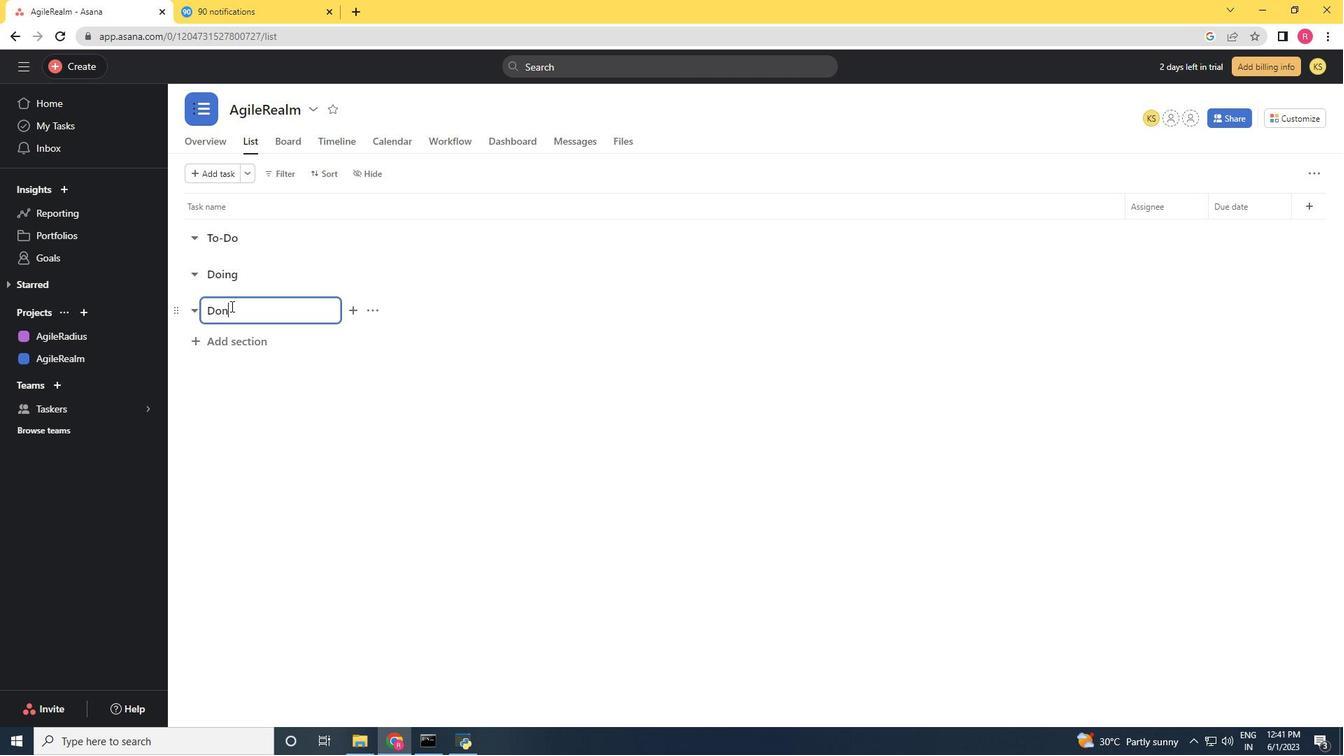 
Action: Mouse moved to (261, 382)
Screenshot: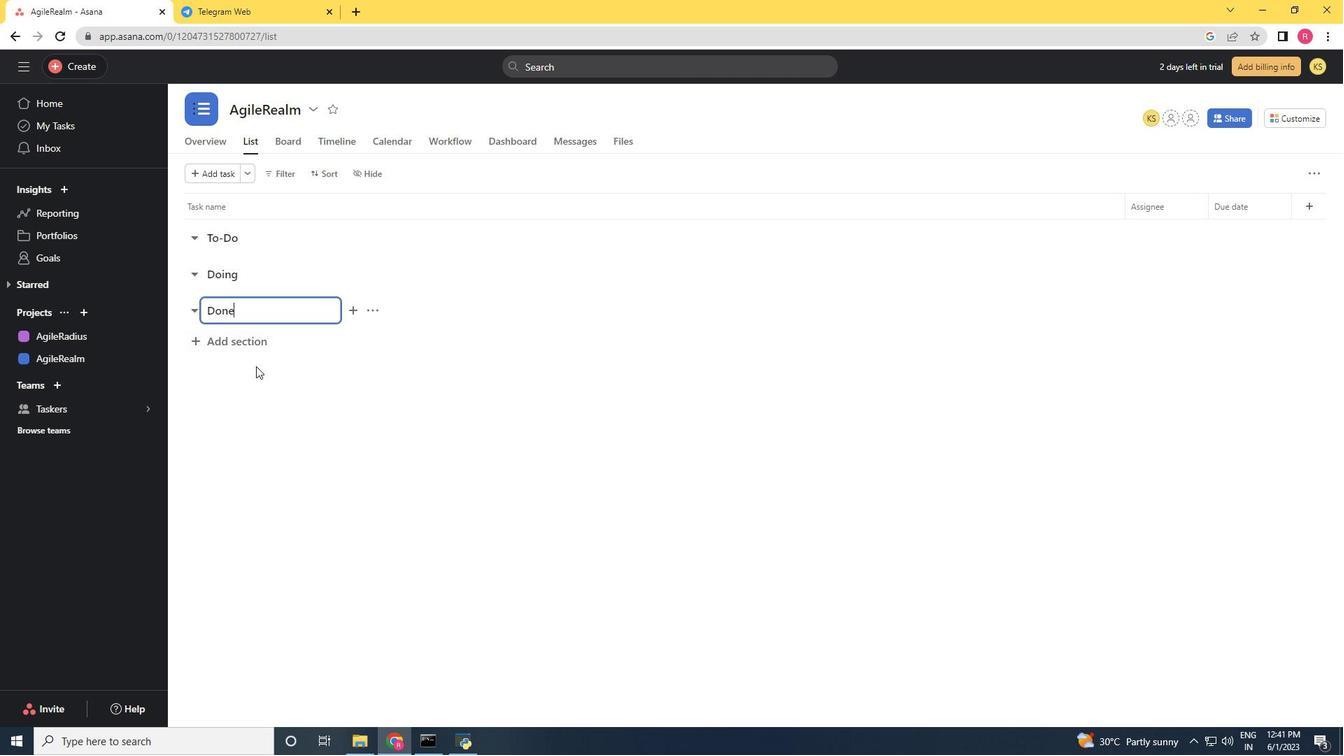 
Action: Key pressed <Key.enter>
Screenshot: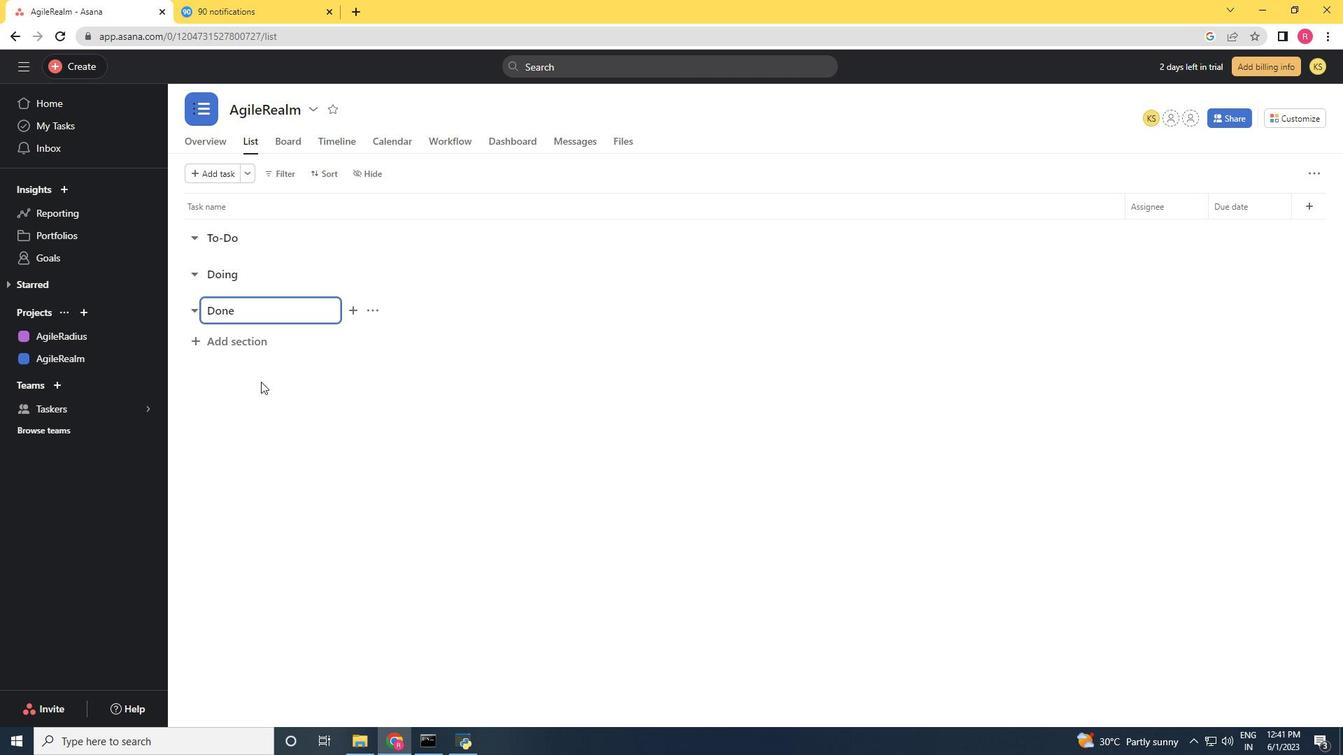 
Action: Mouse moved to (295, 505)
Screenshot: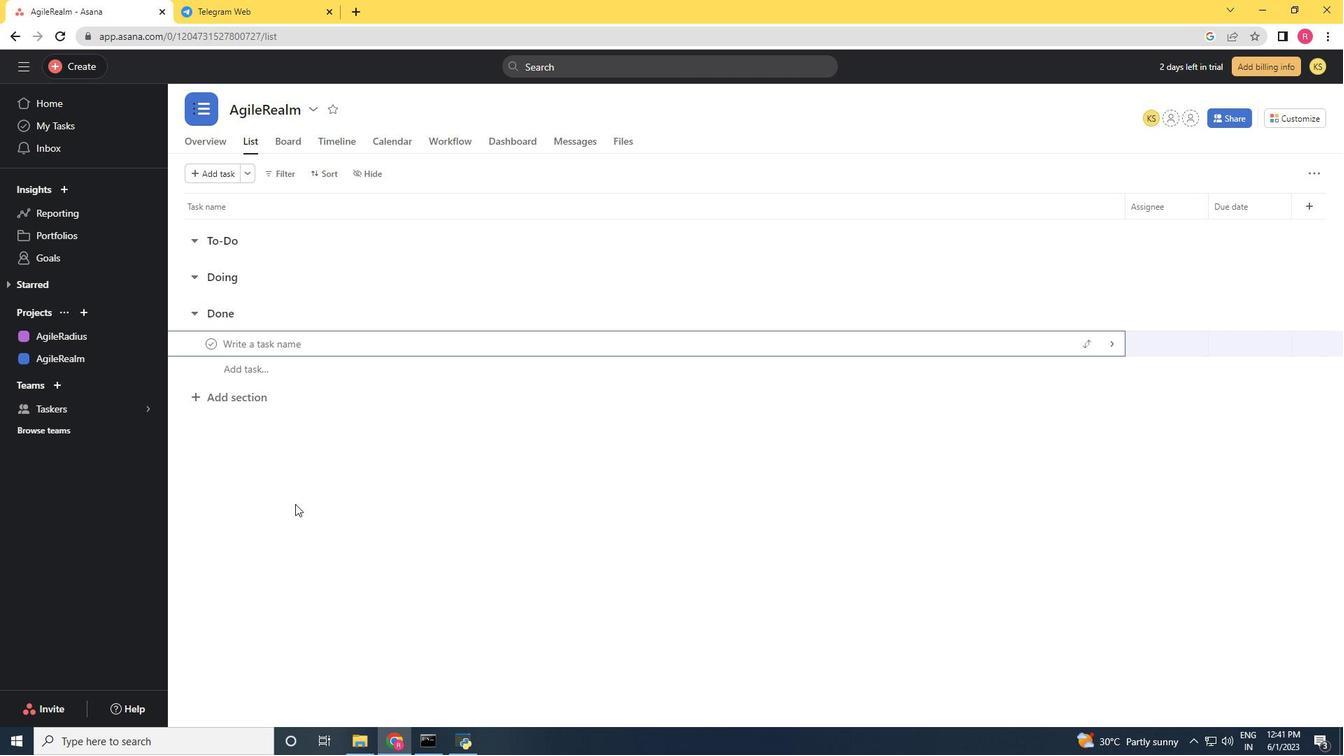 
Action: Mouse pressed left at (295, 505)
Screenshot: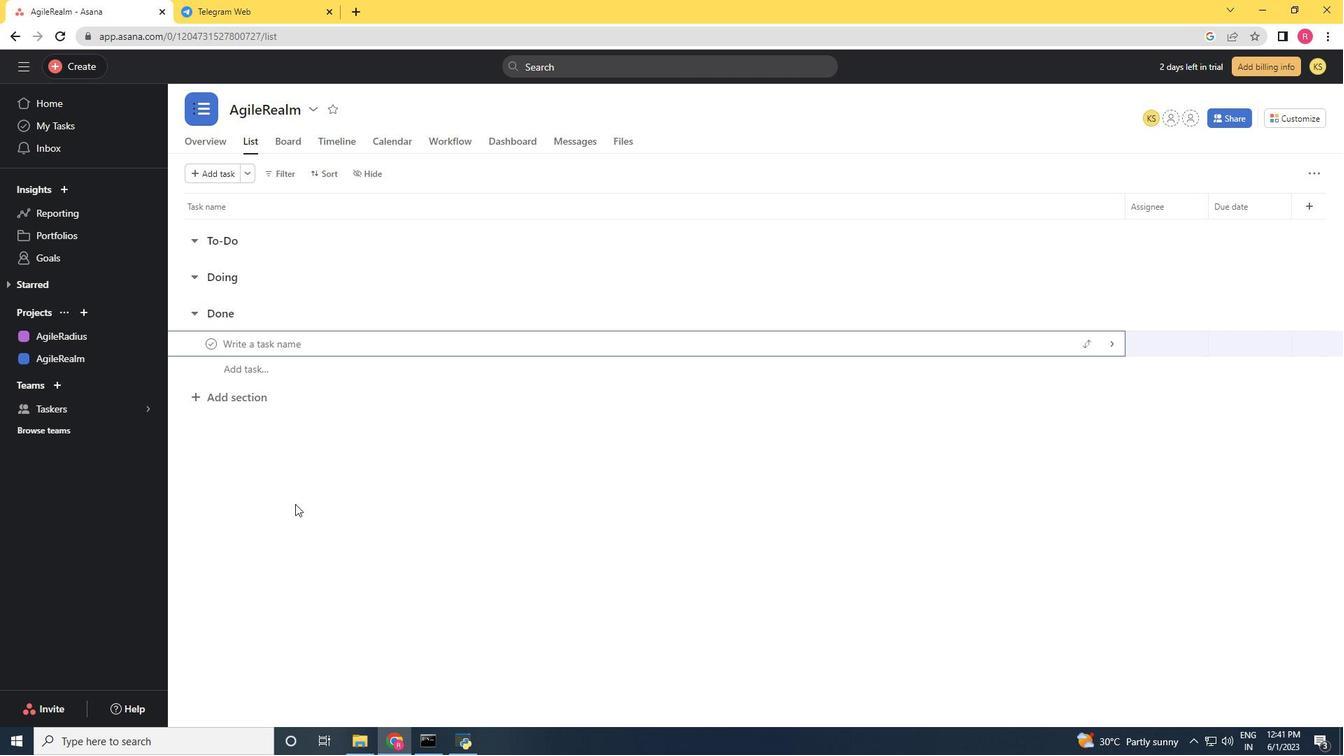
